 Task: Find a house in West Covina, United States, for 8 guests from 12 Aug to 16 Aug, with a price range of ₹10,000 to ₹16,000, including Wifi, Heating, TV, Free parking, and Breakfast.
Action: Mouse moved to (451, 112)
Screenshot: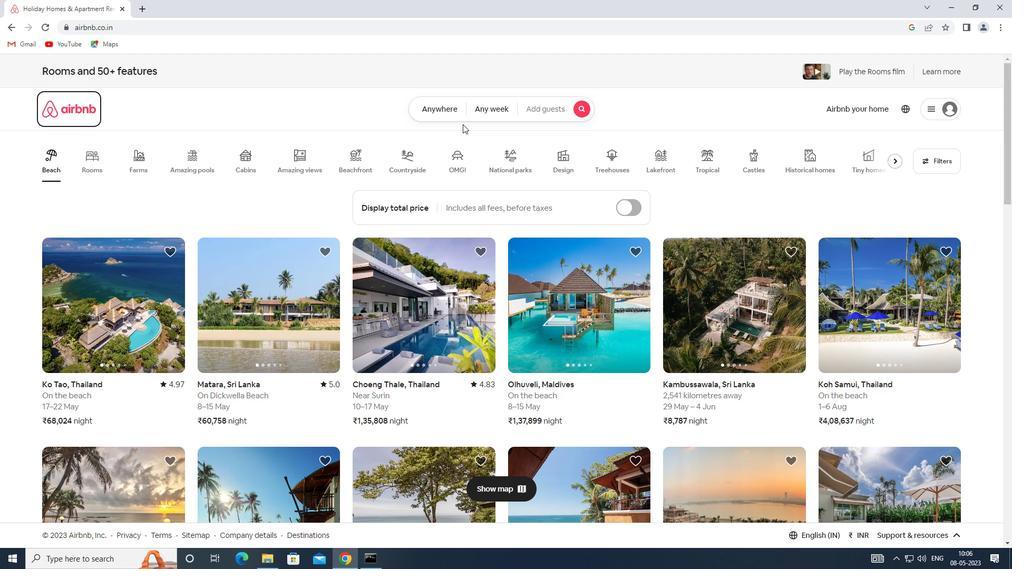 
Action: Mouse pressed left at (451, 112)
Screenshot: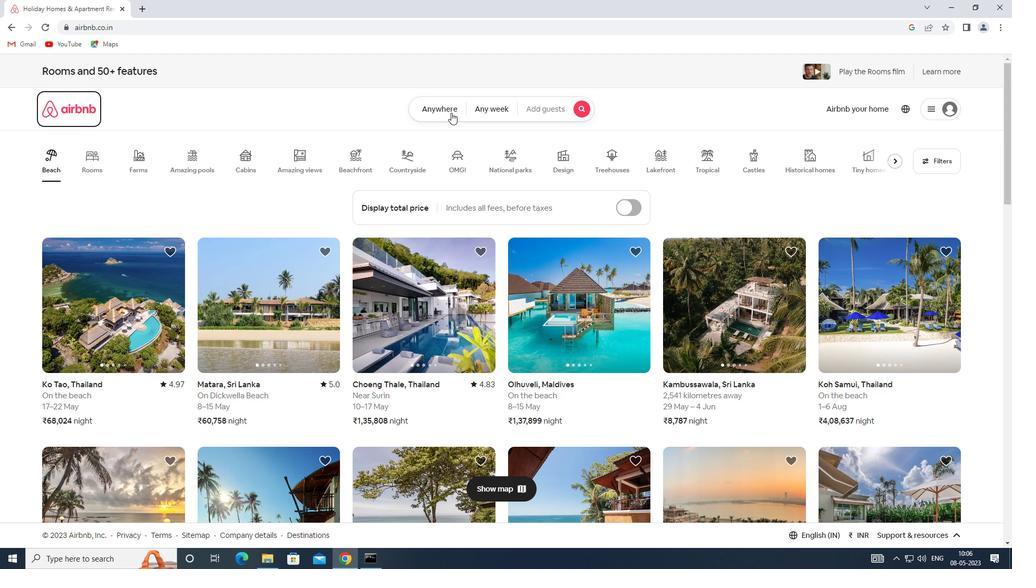 
Action: Mouse moved to (342, 147)
Screenshot: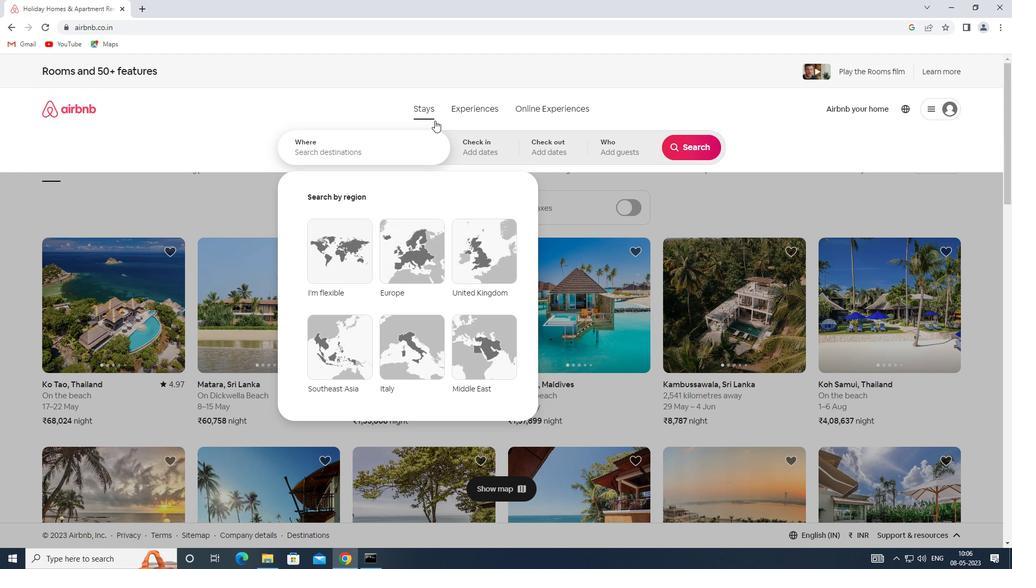 
Action: Mouse pressed left at (342, 147)
Screenshot: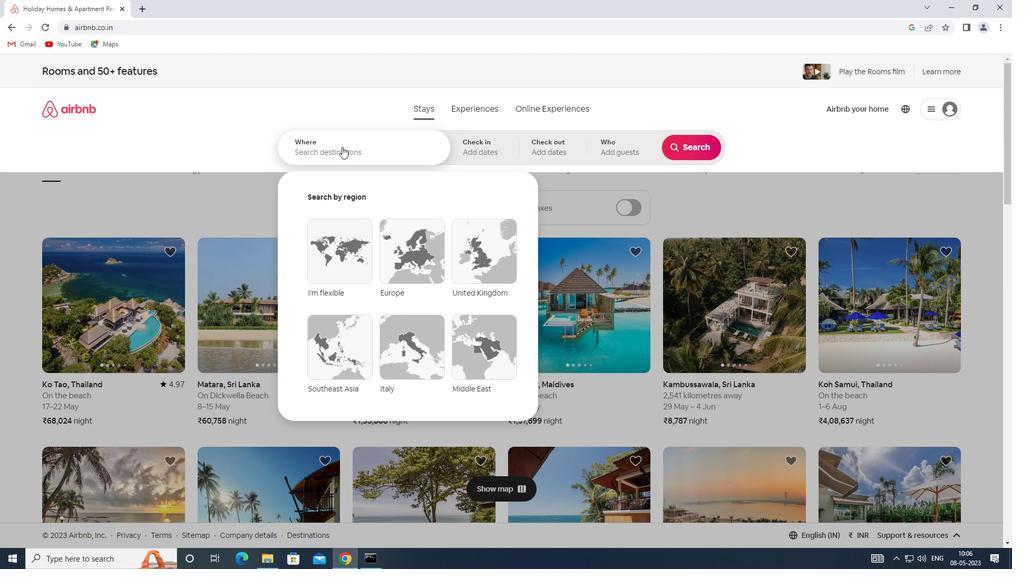 
Action: Key pressed <Key.shift><Key.shift><Key.shift><Key.shift>WEST<Key.backspace><Key.backspace><Key.backspace><Key.backspace><Key.backspace><Key.backspace><Key.backspace><Key.backspace><Key.backspace><Key.backspace><Key.shift>SPACE<Key.space>IN<Key.space><Key.shift>WEST<Key.space><Key.shift>COVINA,<Key.shift>UNITED<Key.space><Key.shift>STATES
Screenshot: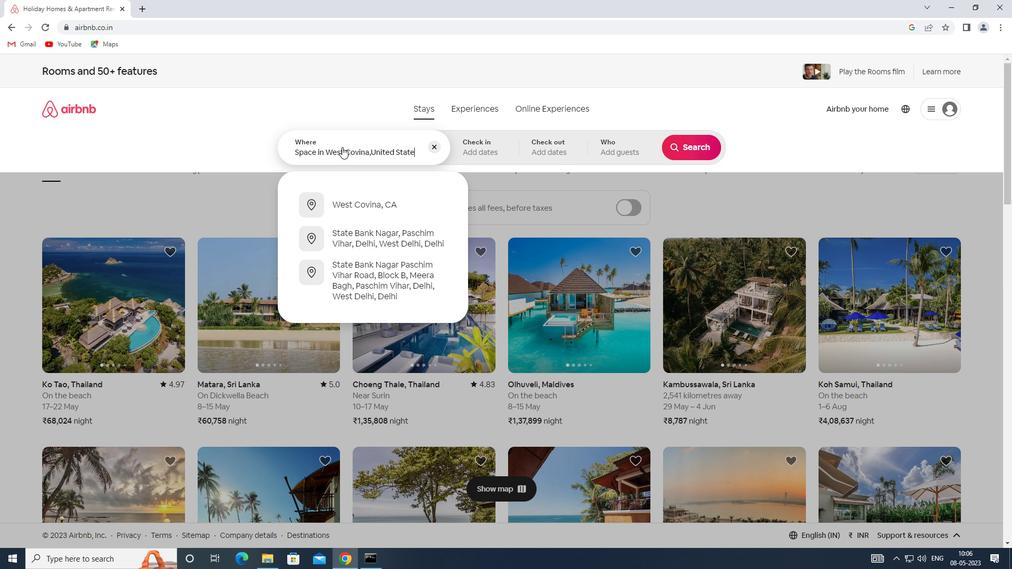 
Action: Mouse moved to (481, 151)
Screenshot: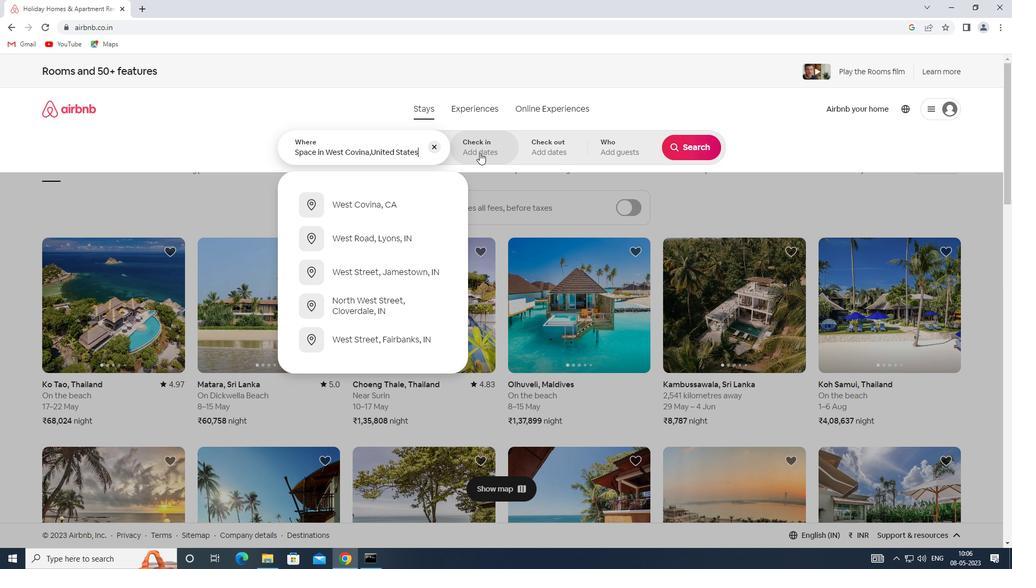 
Action: Mouse pressed left at (481, 151)
Screenshot: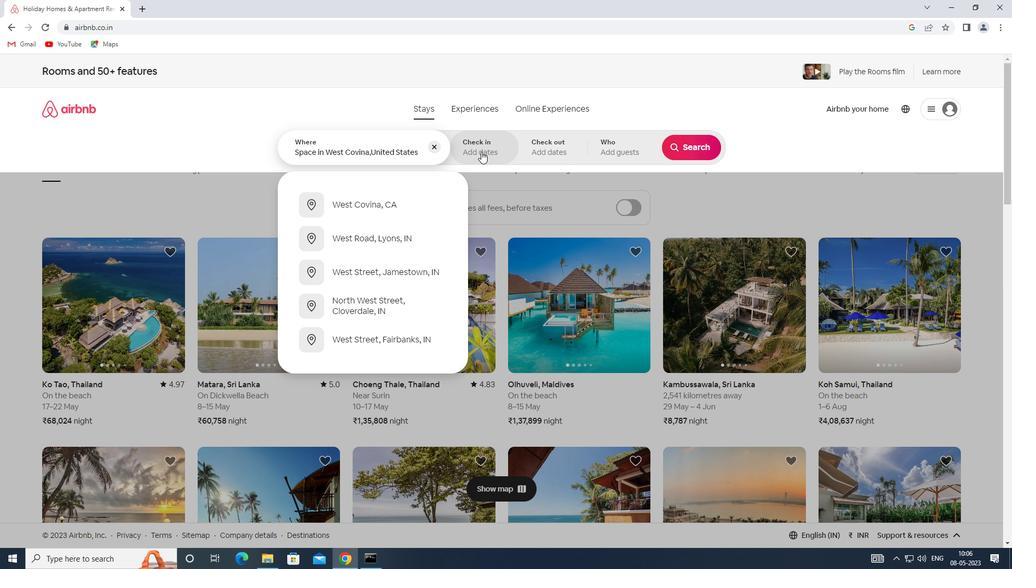 
Action: Mouse moved to (689, 234)
Screenshot: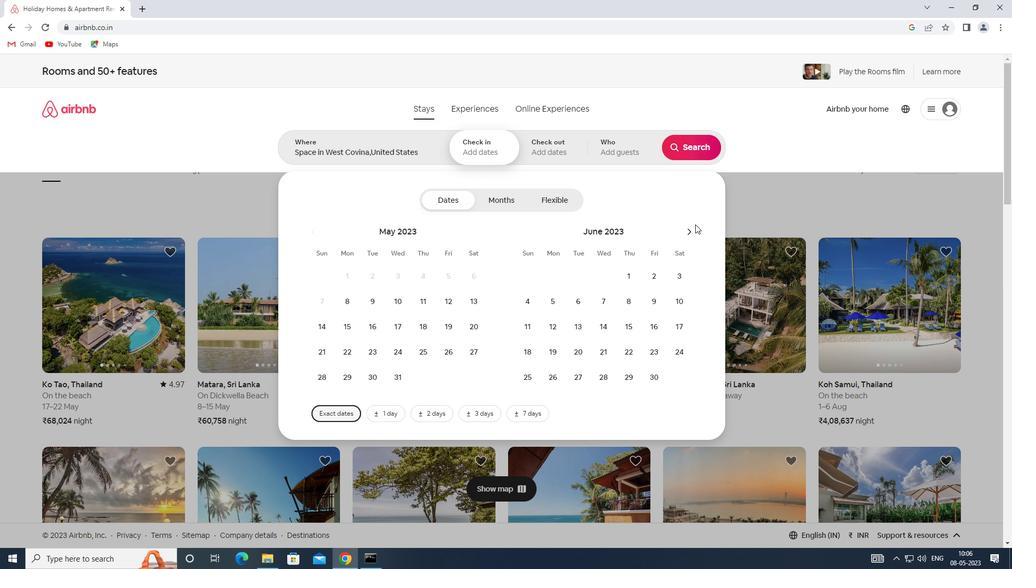 
Action: Mouse pressed left at (689, 234)
Screenshot: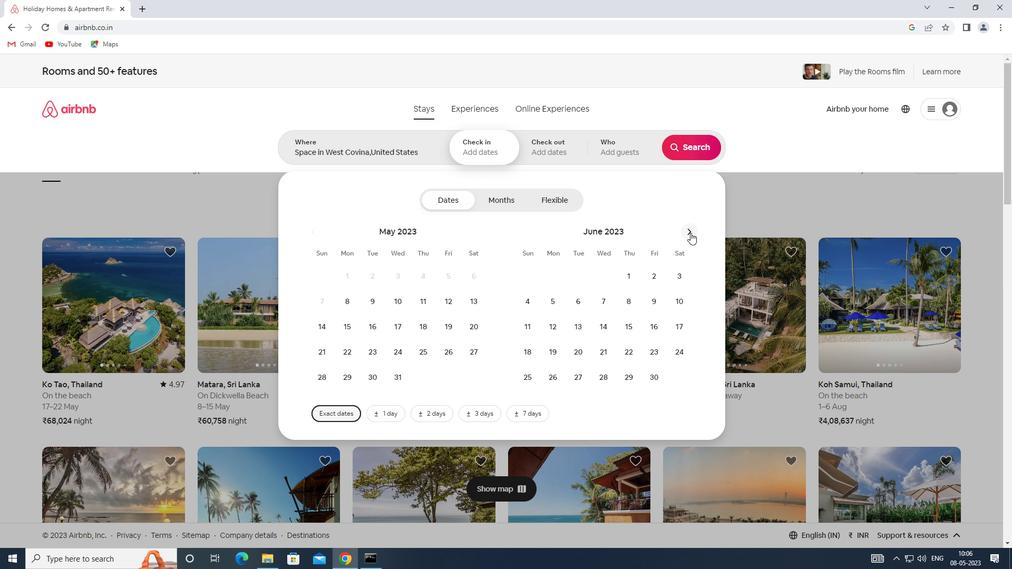
Action: Mouse pressed left at (689, 234)
Screenshot: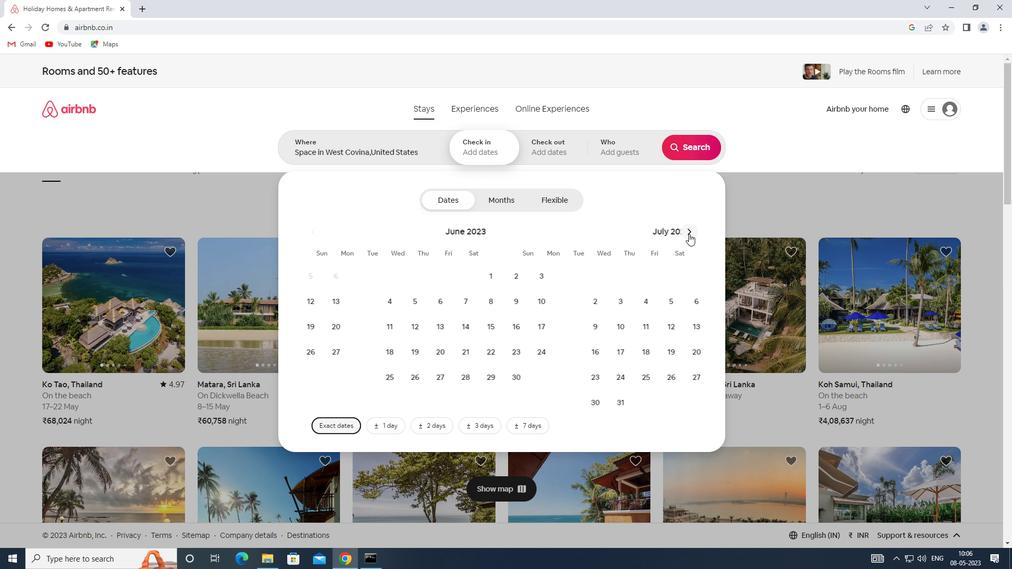 
Action: Mouse moved to (678, 299)
Screenshot: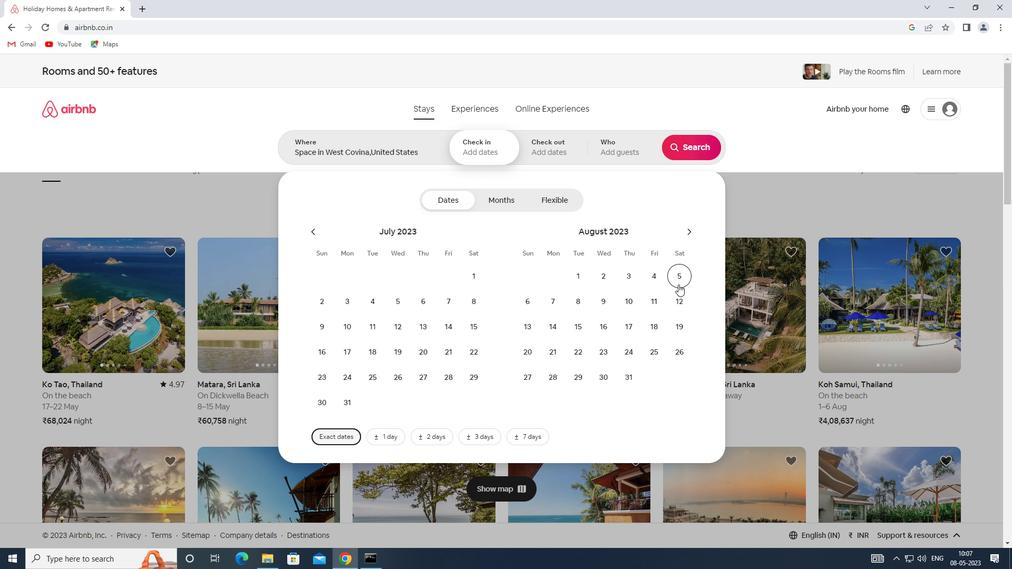 
Action: Mouse pressed left at (678, 299)
Screenshot: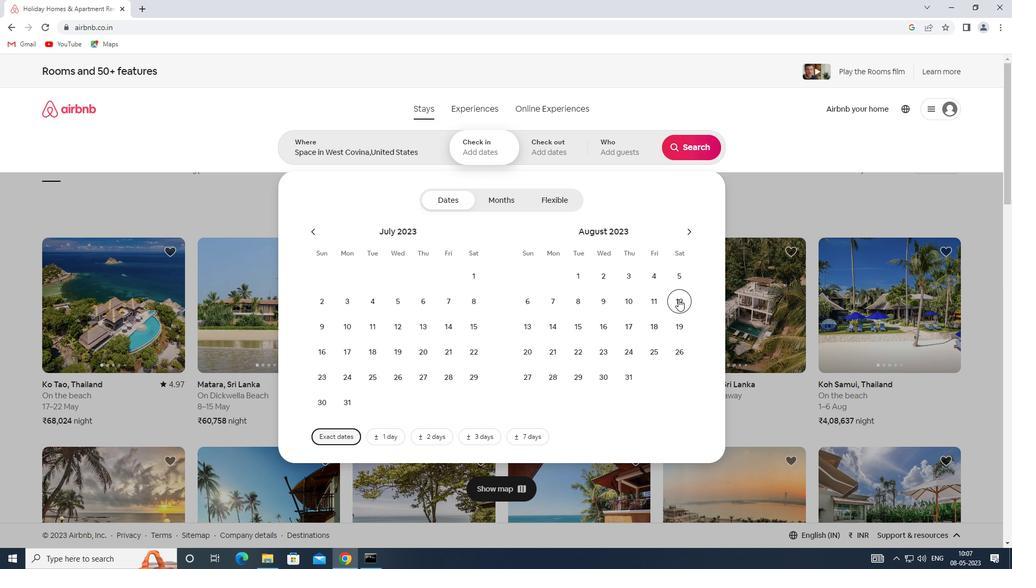
Action: Mouse moved to (604, 329)
Screenshot: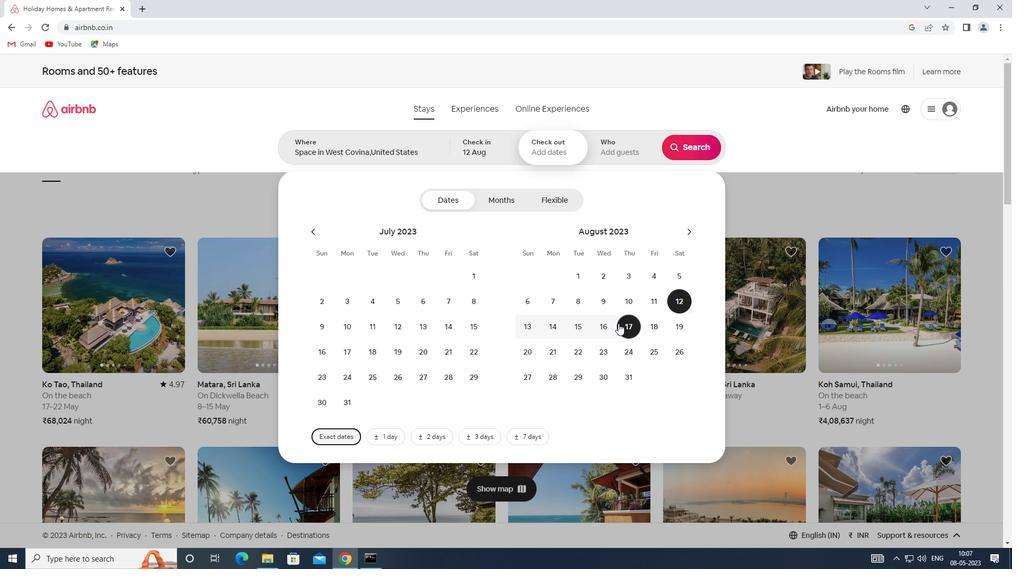 
Action: Mouse pressed left at (604, 329)
Screenshot: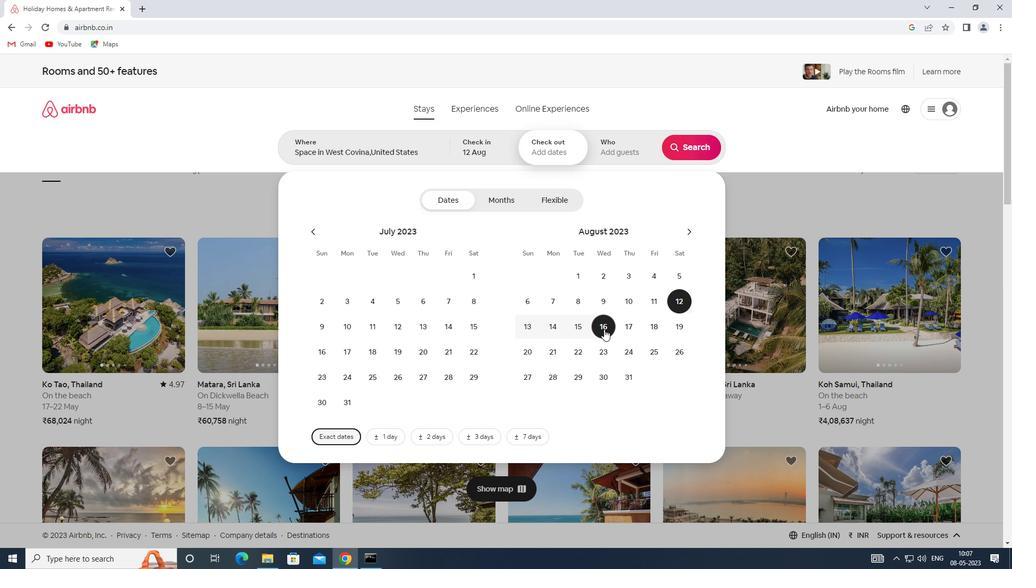 
Action: Mouse moved to (614, 143)
Screenshot: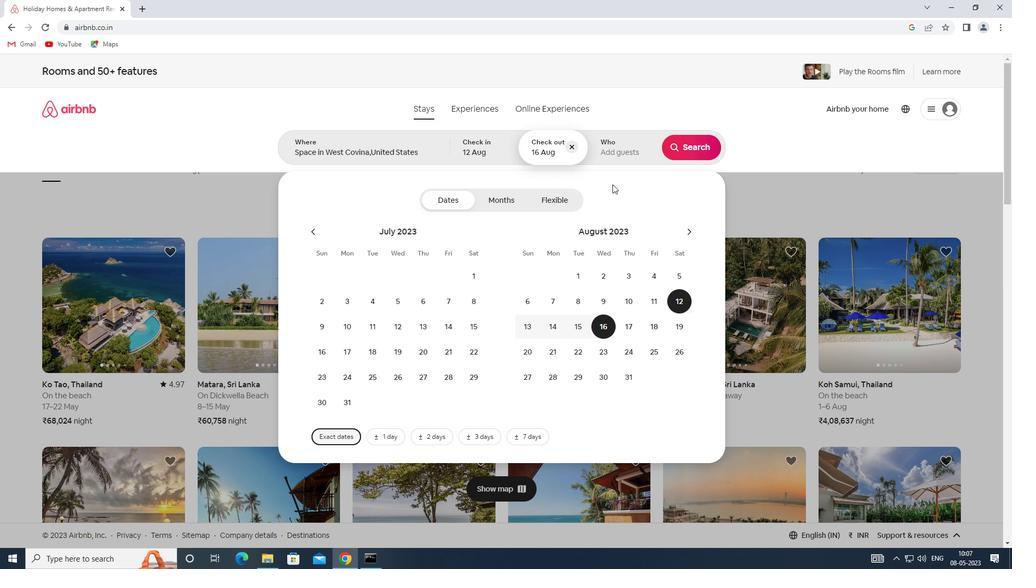 
Action: Mouse pressed left at (614, 143)
Screenshot: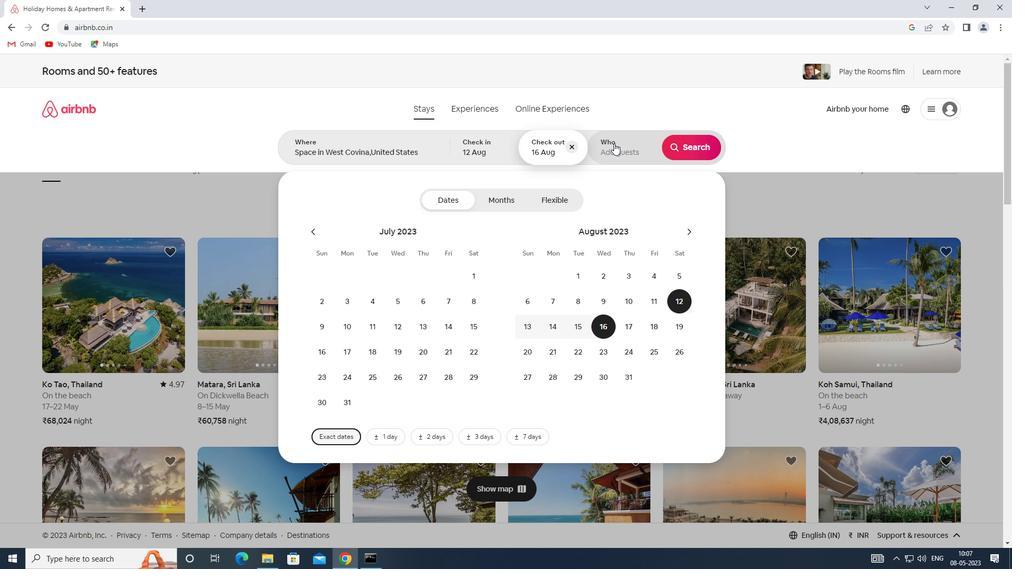 
Action: Mouse moved to (695, 206)
Screenshot: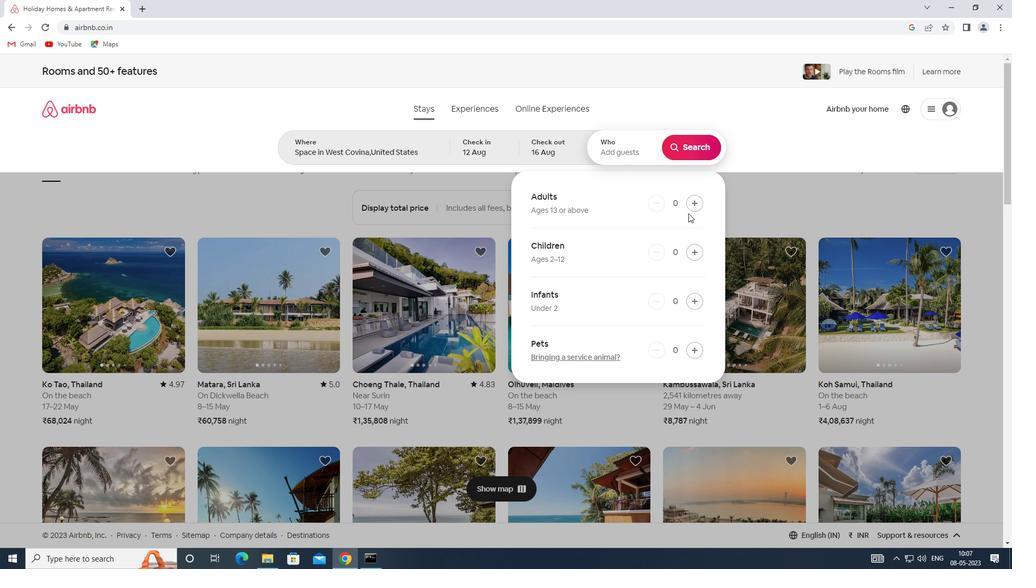 
Action: Mouse pressed left at (695, 206)
Screenshot: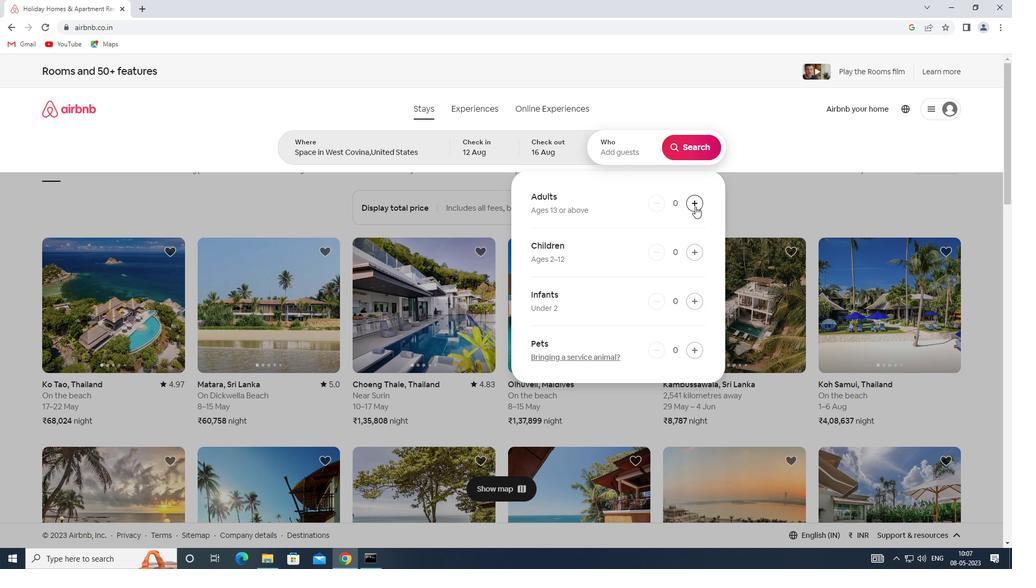 
Action: Mouse pressed left at (695, 206)
Screenshot: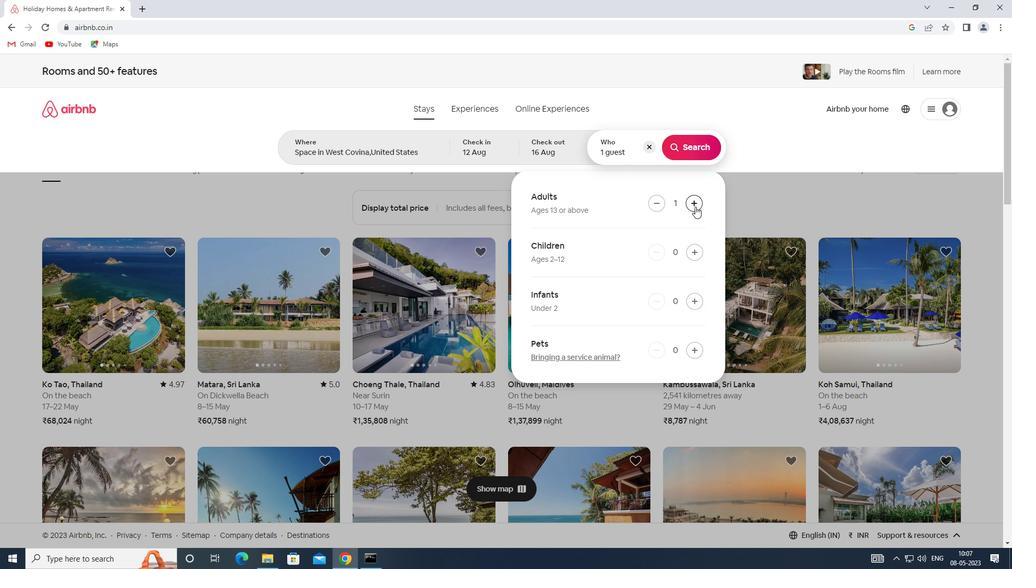 
Action: Mouse pressed left at (695, 206)
Screenshot: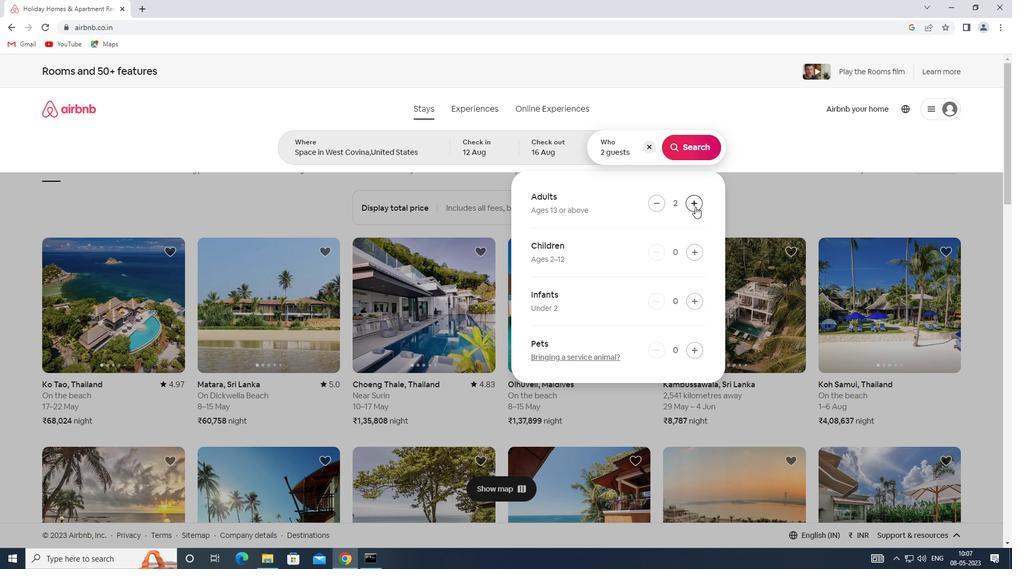 
Action: Mouse pressed left at (695, 206)
Screenshot: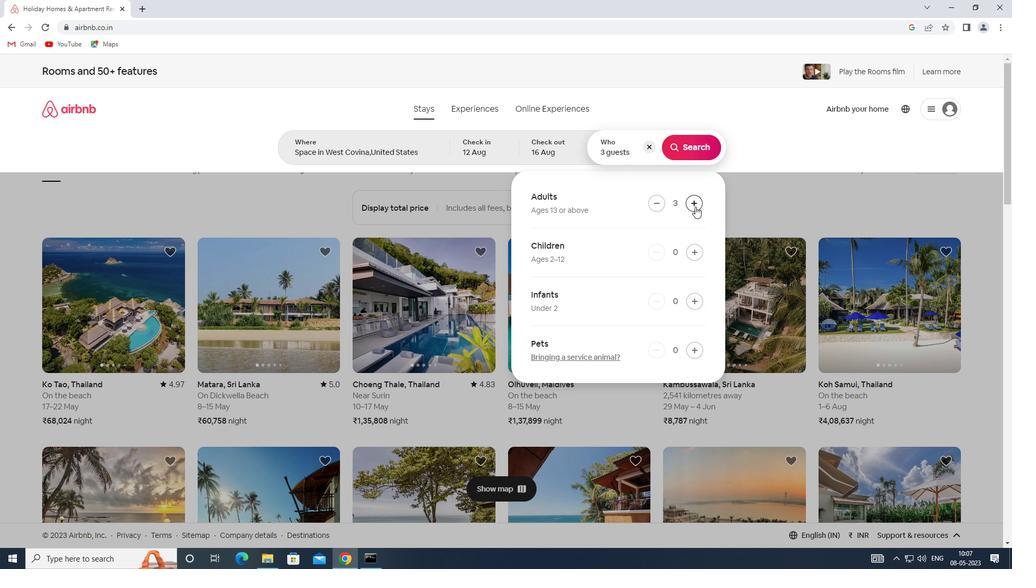 
Action: Mouse pressed left at (695, 206)
Screenshot: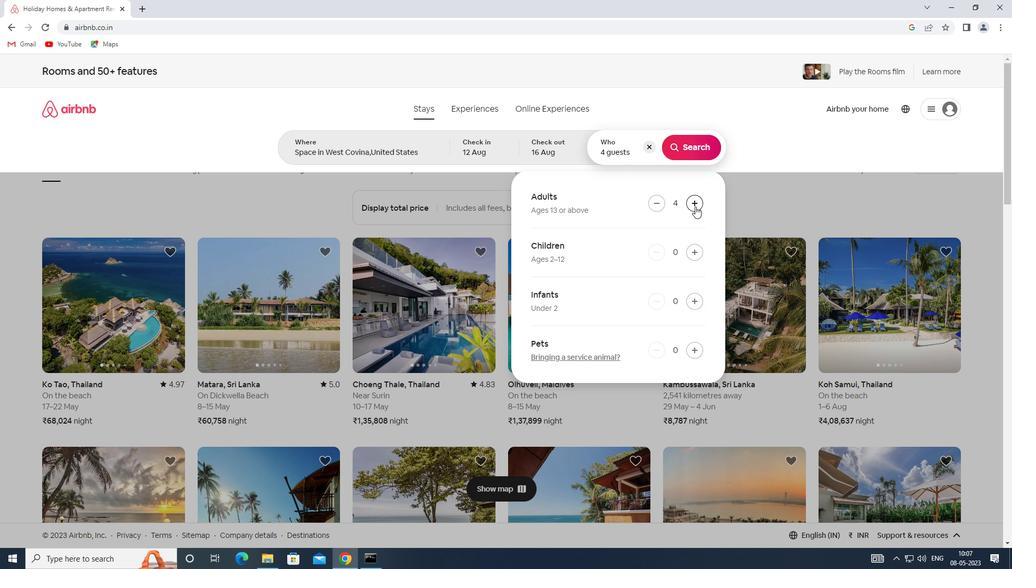 
Action: Mouse pressed left at (695, 206)
Screenshot: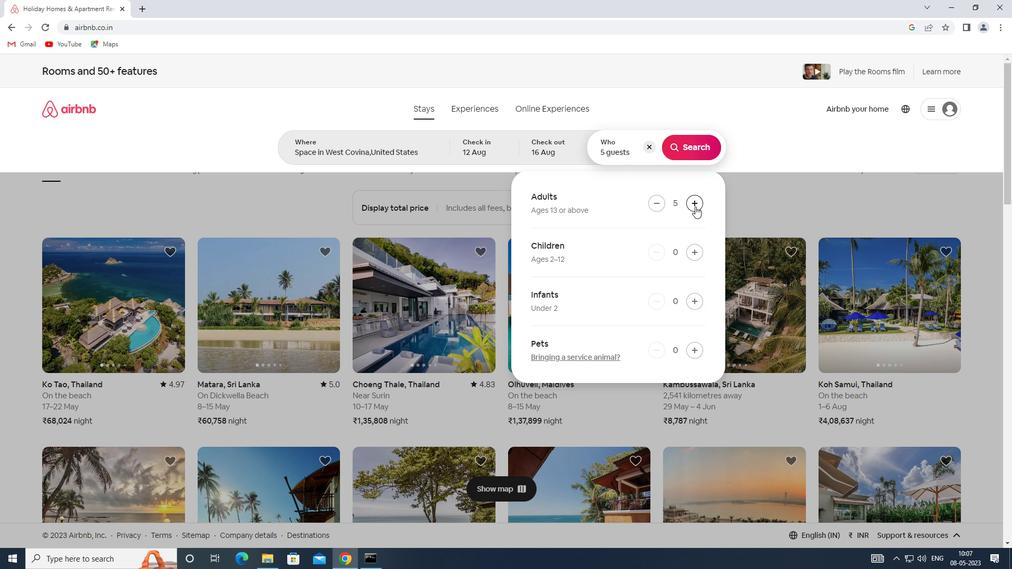 
Action: Mouse pressed left at (695, 206)
Screenshot: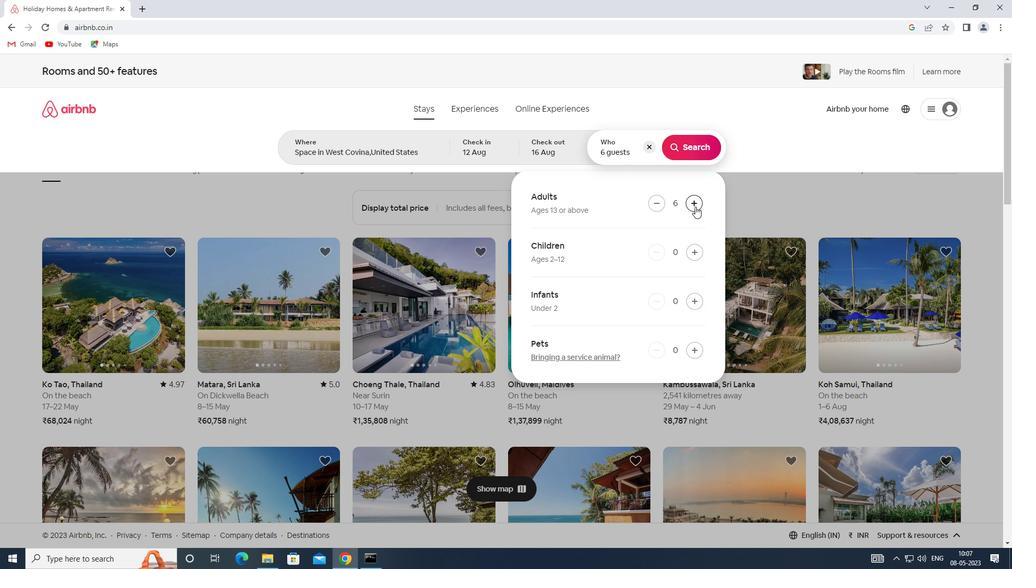 
Action: Mouse pressed left at (695, 206)
Screenshot: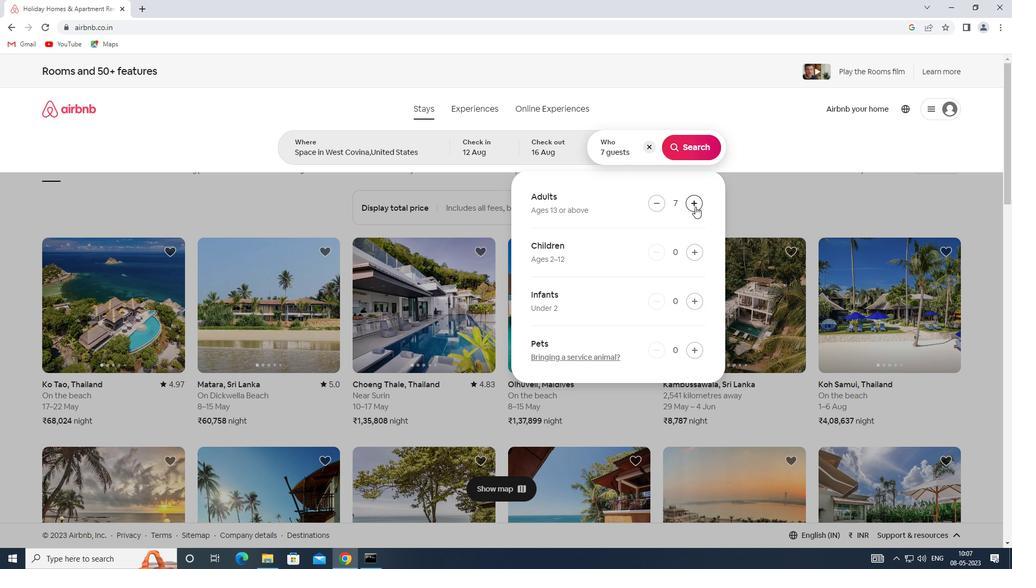 
Action: Mouse pressed left at (695, 206)
Screenshot: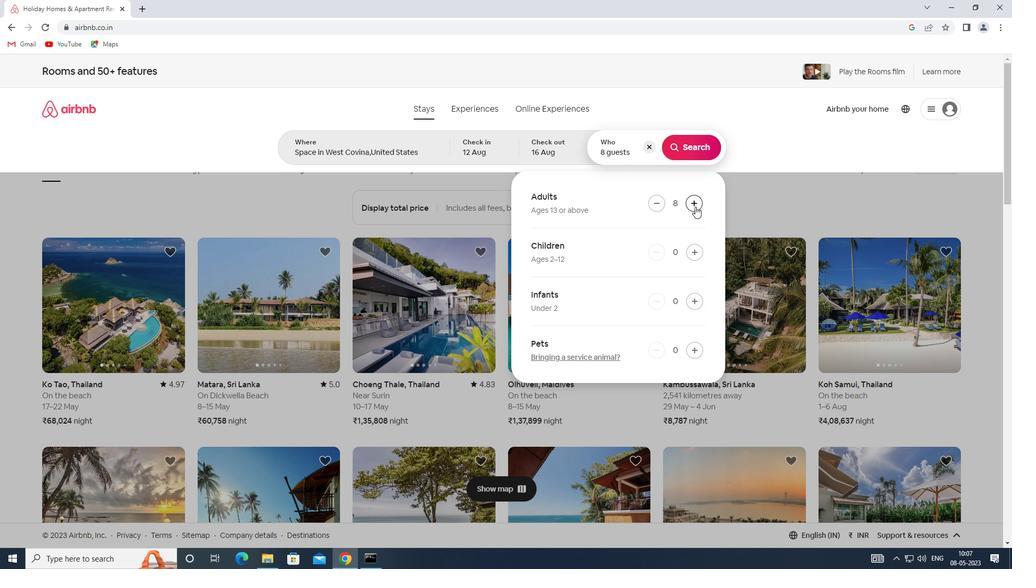 
Action: Mouse moved to (655, 198)
Screenshot: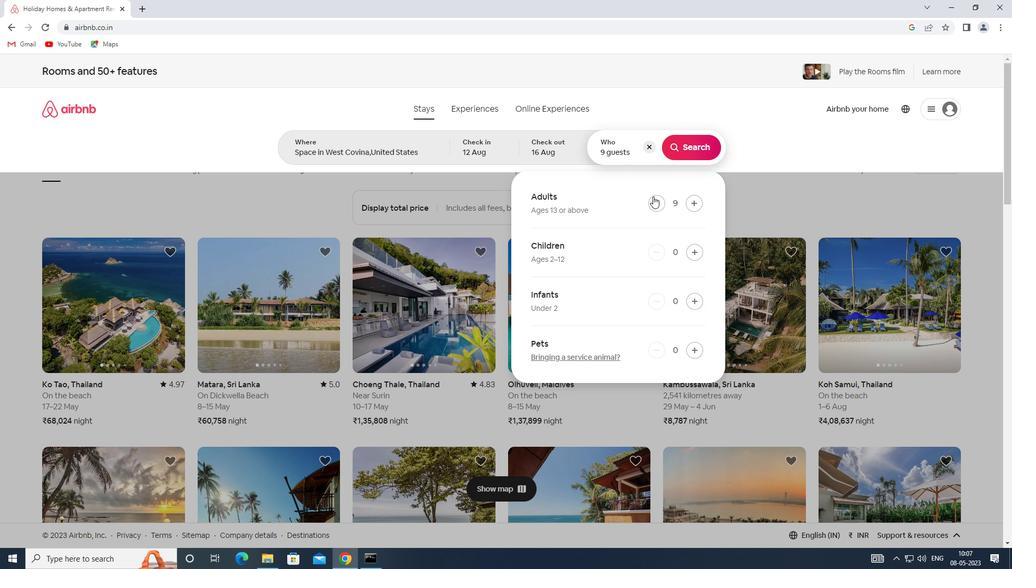 
Action: Mouse pressed left at (655, 198)
Screenshot: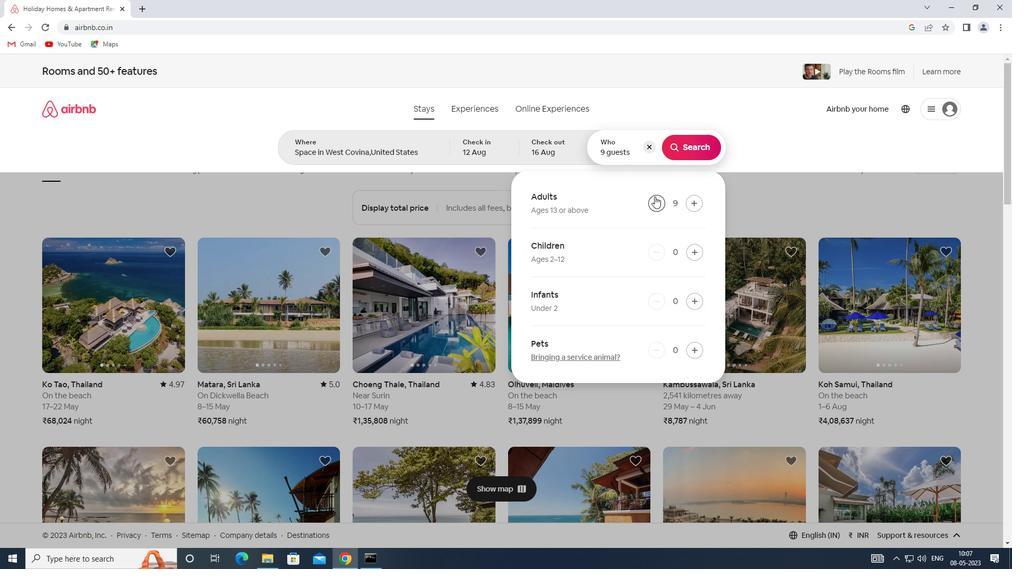 
Action: Mouse moved to (689, 149)
Screenshot: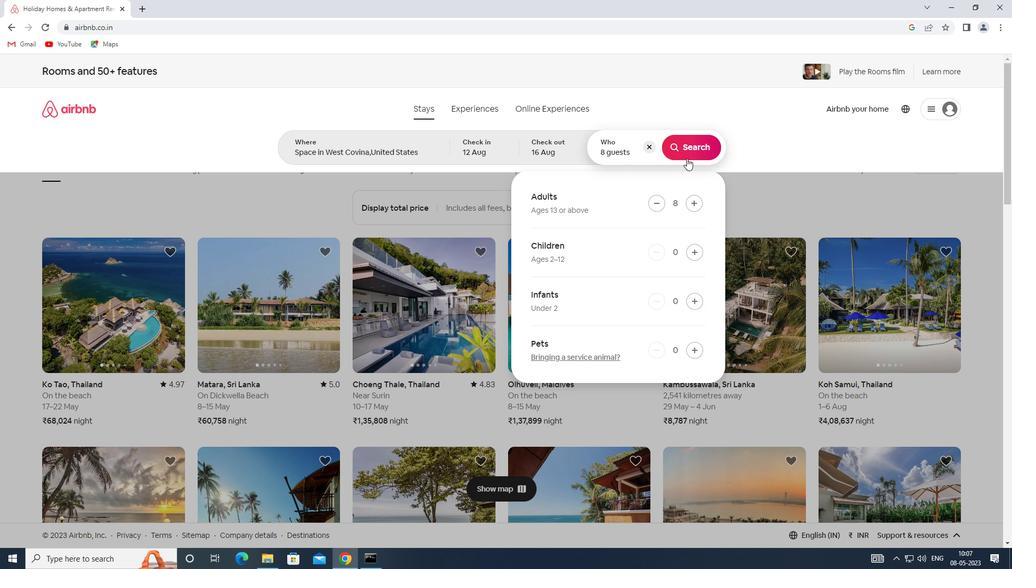 
Action: Mouse pressed left at (689, 149)
Screenshot: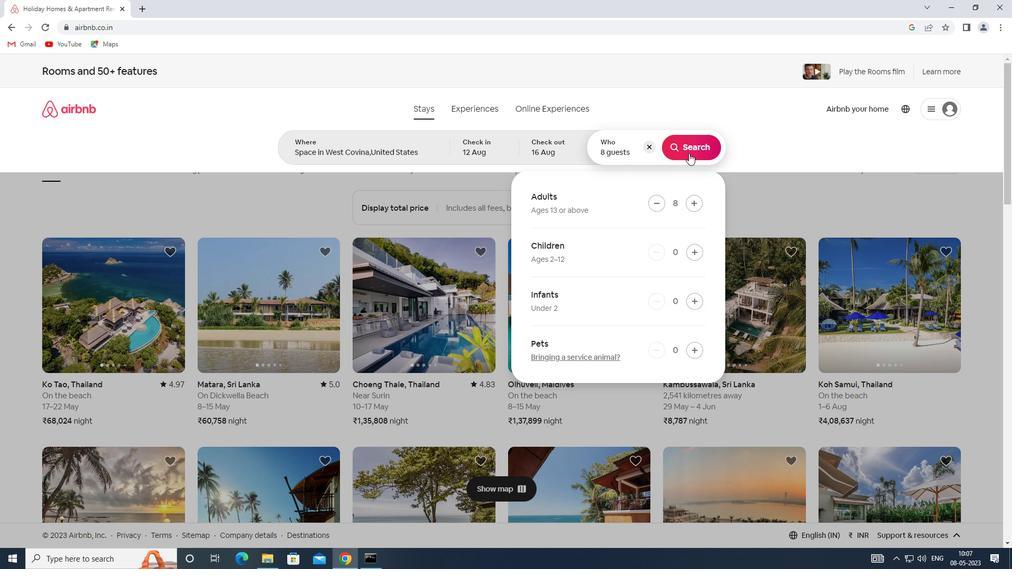 
Action: Mouse moved to (972, 112)
Screenshot: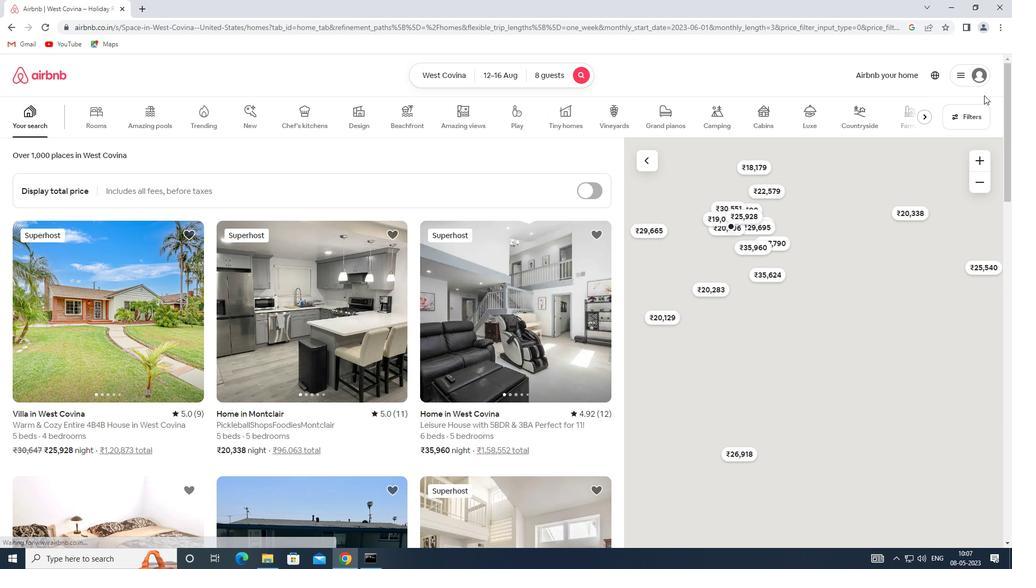 
Action: Mouse pressed left at (972, 112)
Screenshot: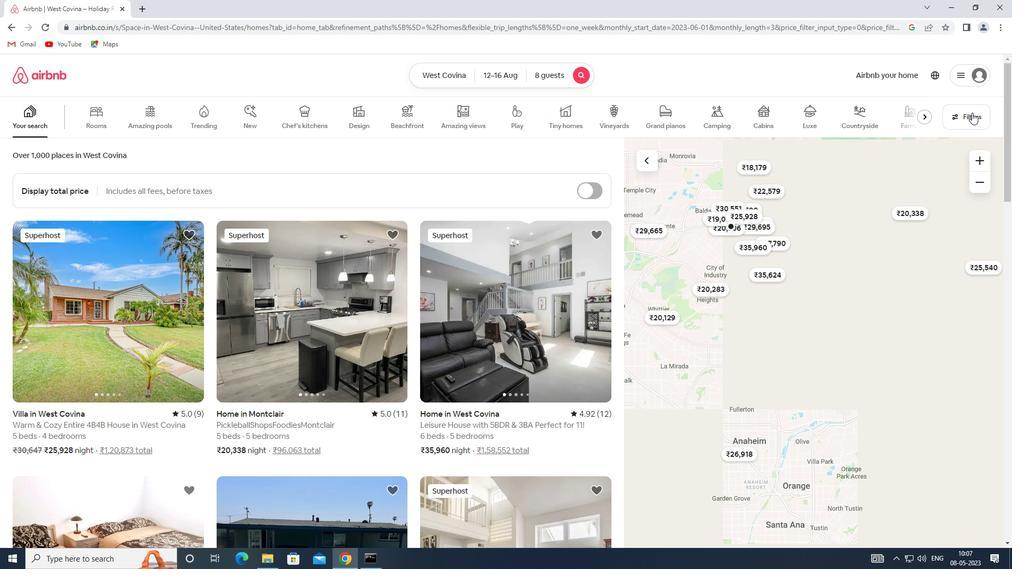 
Action: Mouse moved to (367, 374)
Screenshot: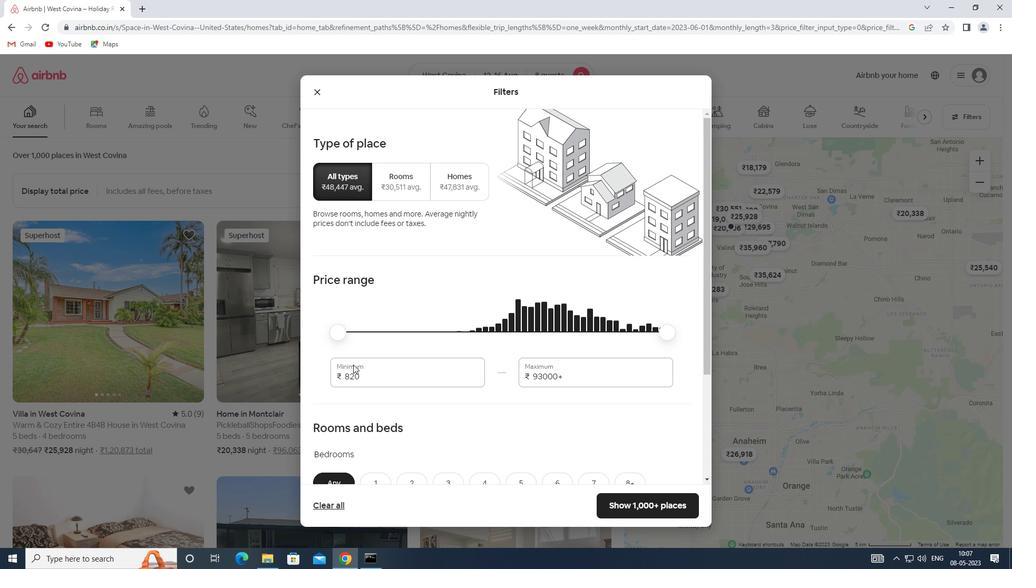 
Action: Mouse pressed left at (367, 374)
Screenshot: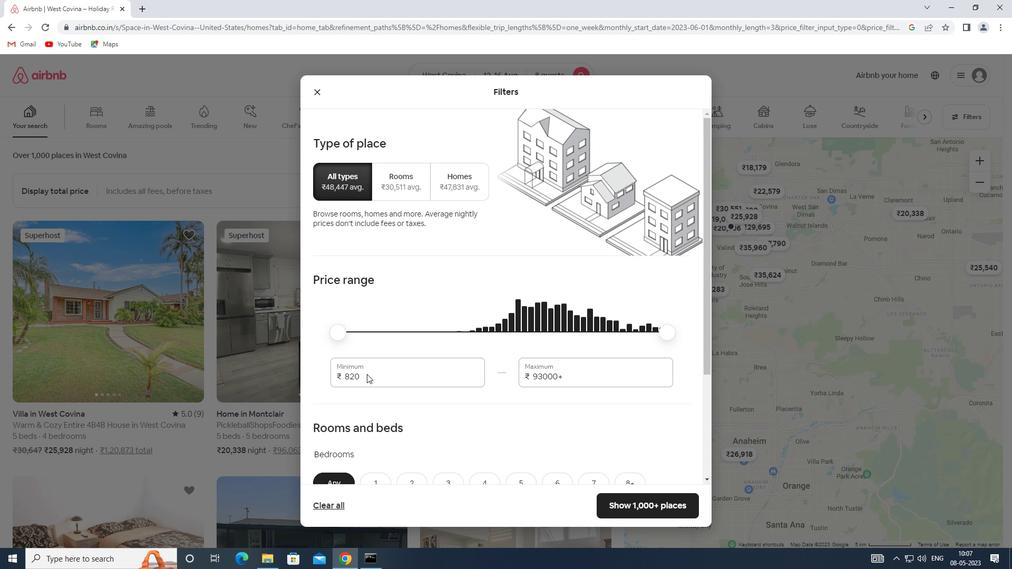 
Action: Mouse moved to (338, 376)
Screenshot: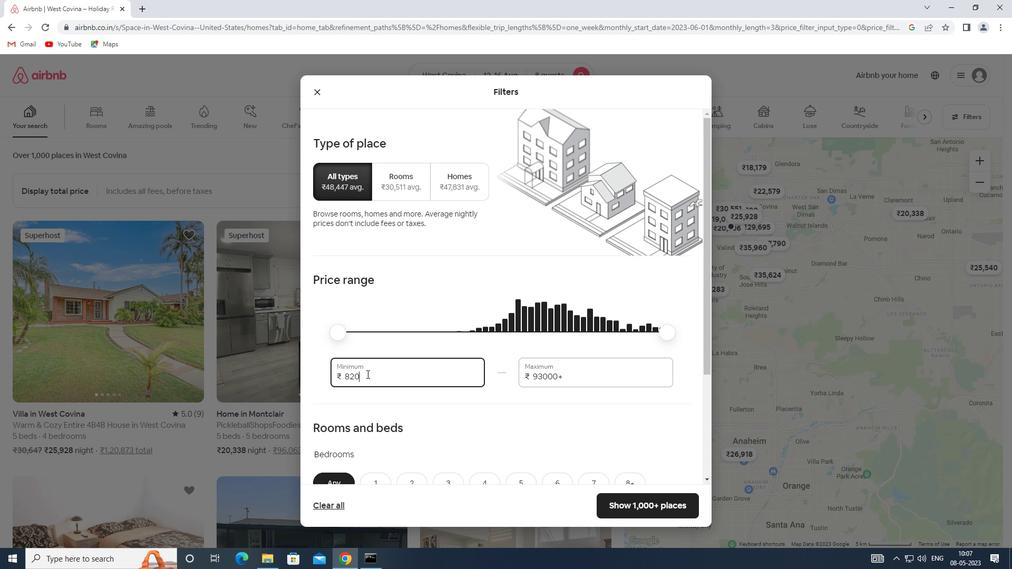
Action: Key pressed 10000
Screenshot: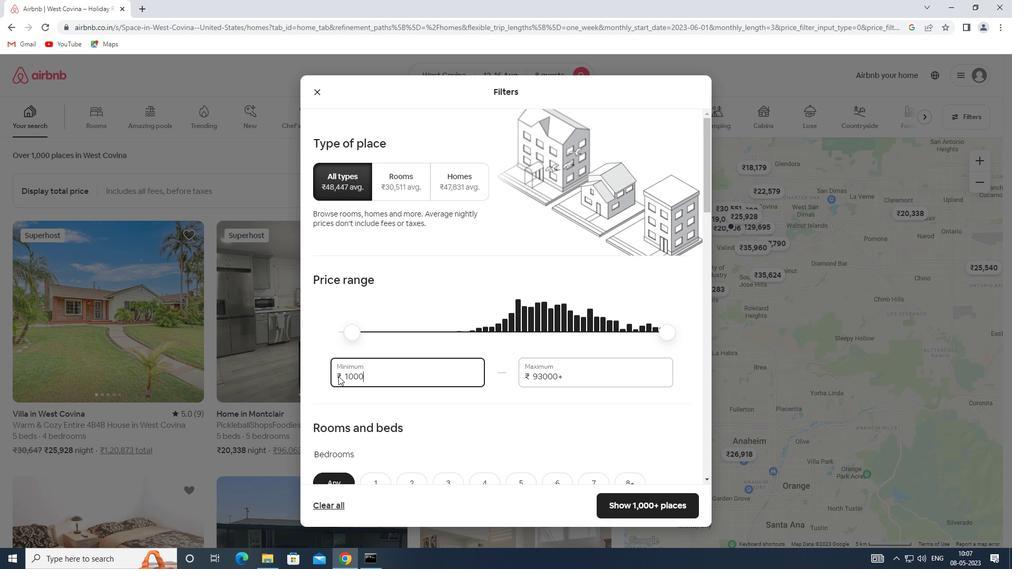 
Action: Mouse moved to (563, 379)
Screenshot: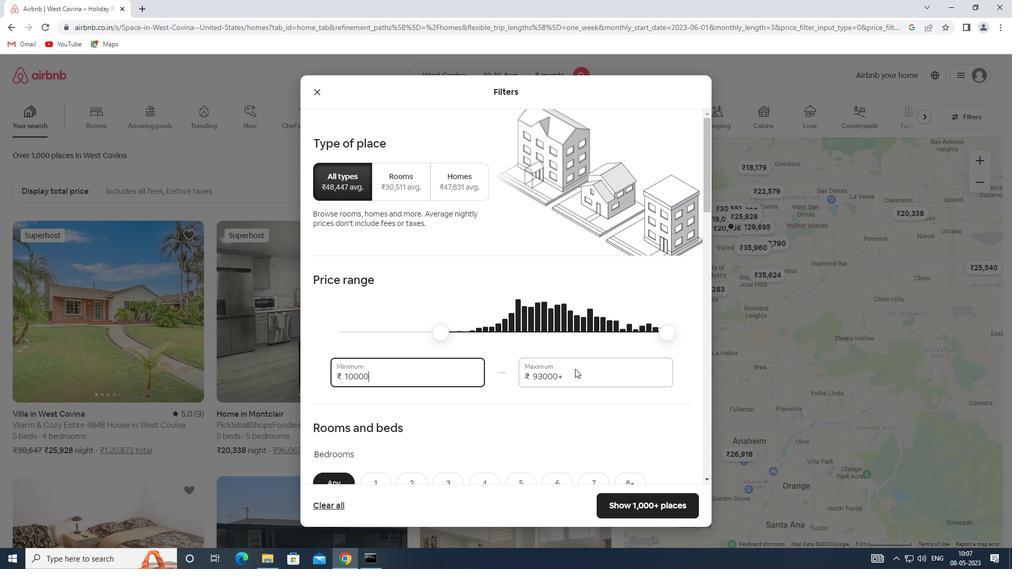 
Action: Mouse pressed left at (563, 379)
Screenshot: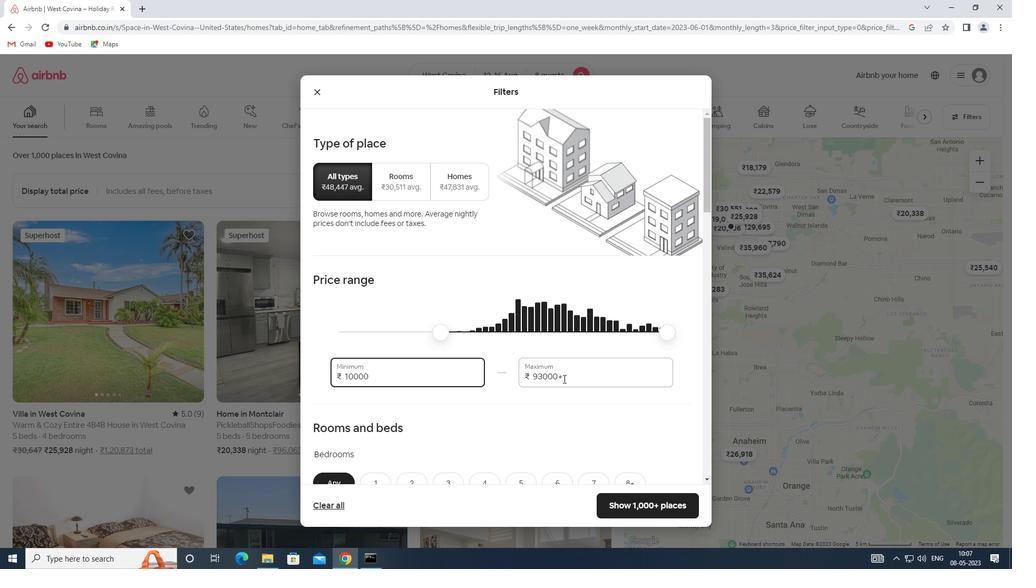 
Action: Mouse moved to (497, 381)
Screenshot: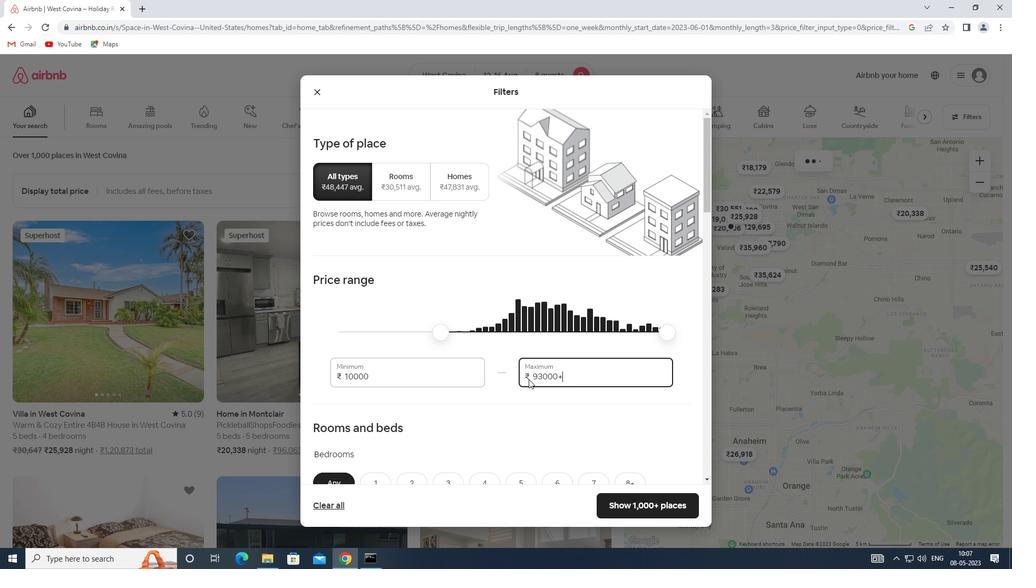 
Action: Key pressed 16000
Screenshot: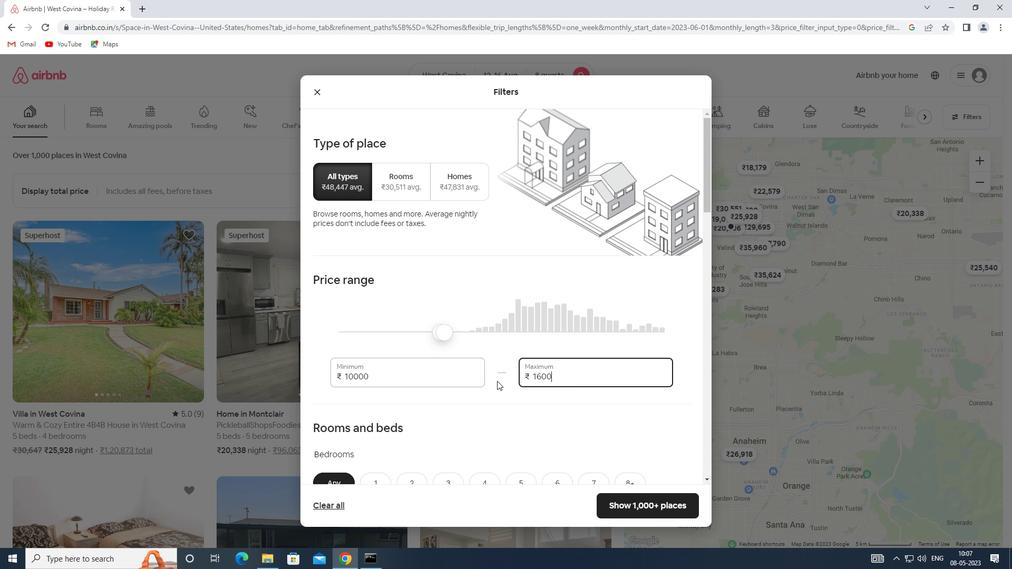 
Action: Mouse scrolled (497, 380) with delta (0, 0)
Screenshot: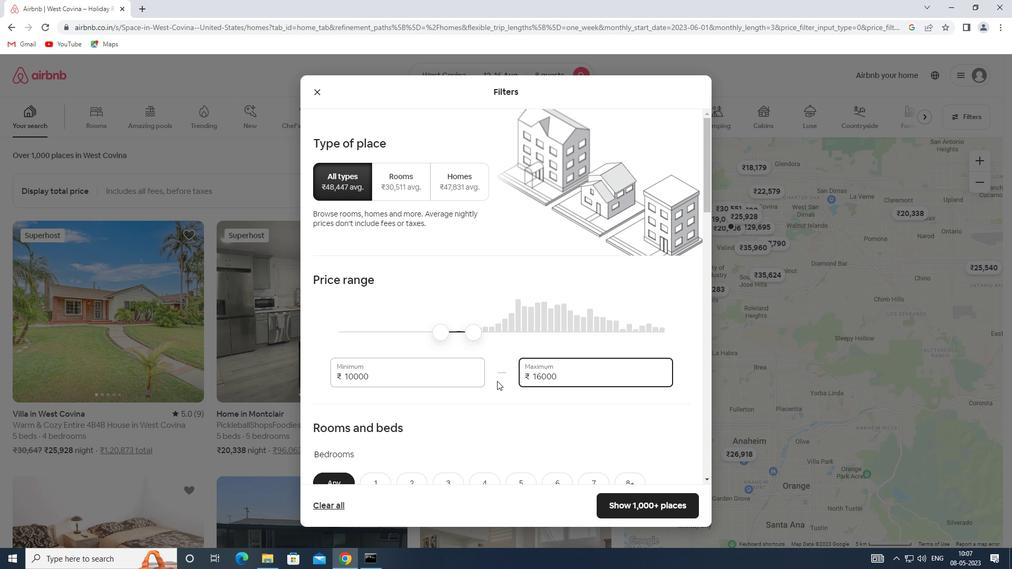 
Action: Mouse scrolled (497, 380) with delta (0, 0)
Screenshot: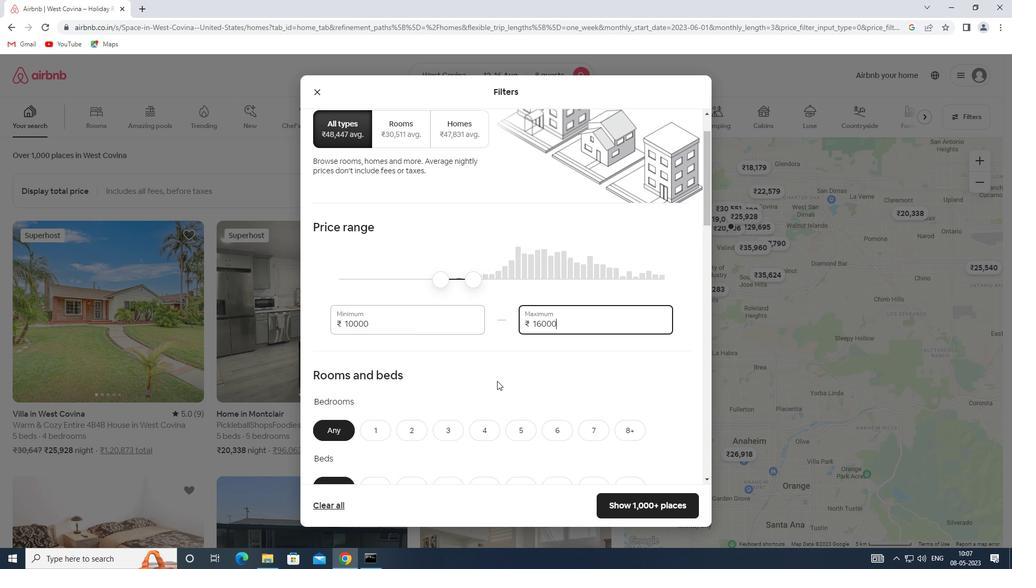 
Action: Mouse scrolled (497, 380) with delta (0, 0)
Screenshot: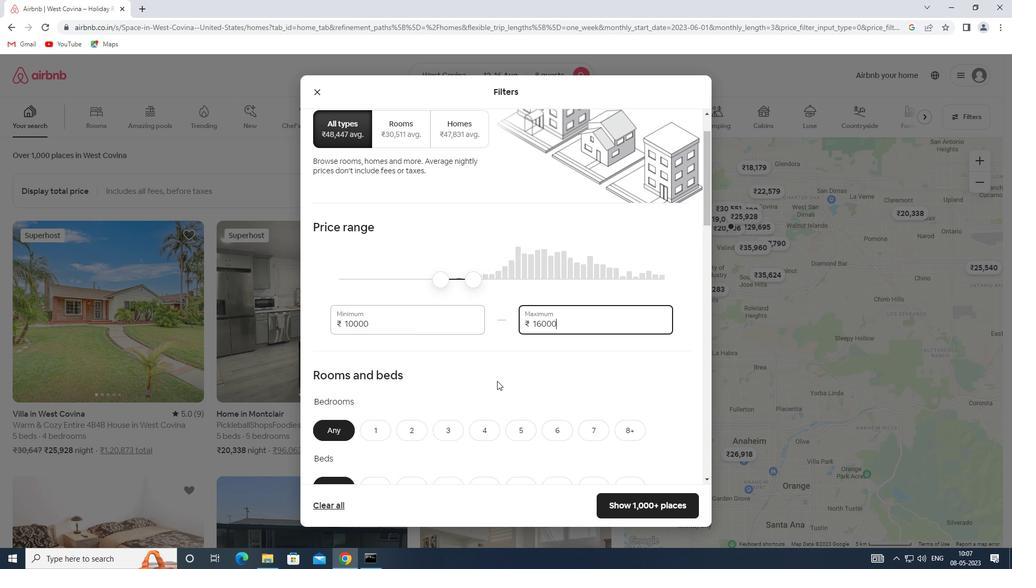 
Action: Mouse moved to (636, 335)
Screenshot: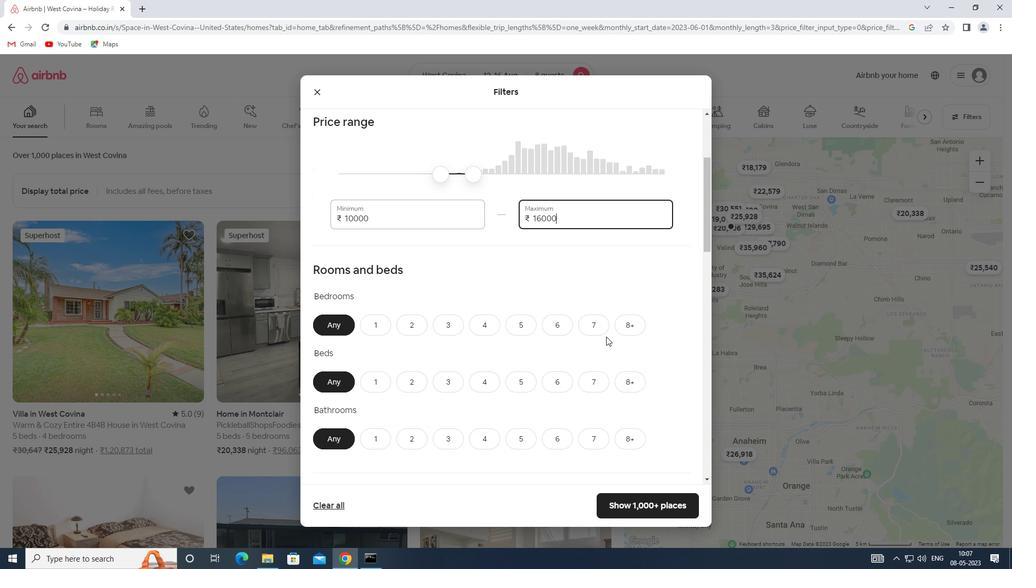 
Action: Mouse pressed left at (636, 335)
Screenshot: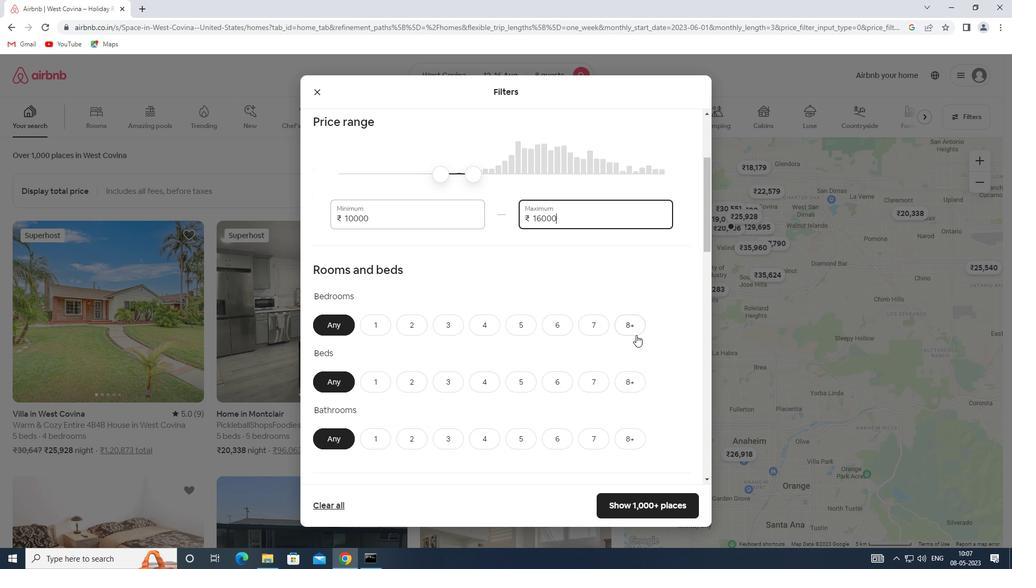 
Action: Mouse moved to (633, 382)
Screenshot: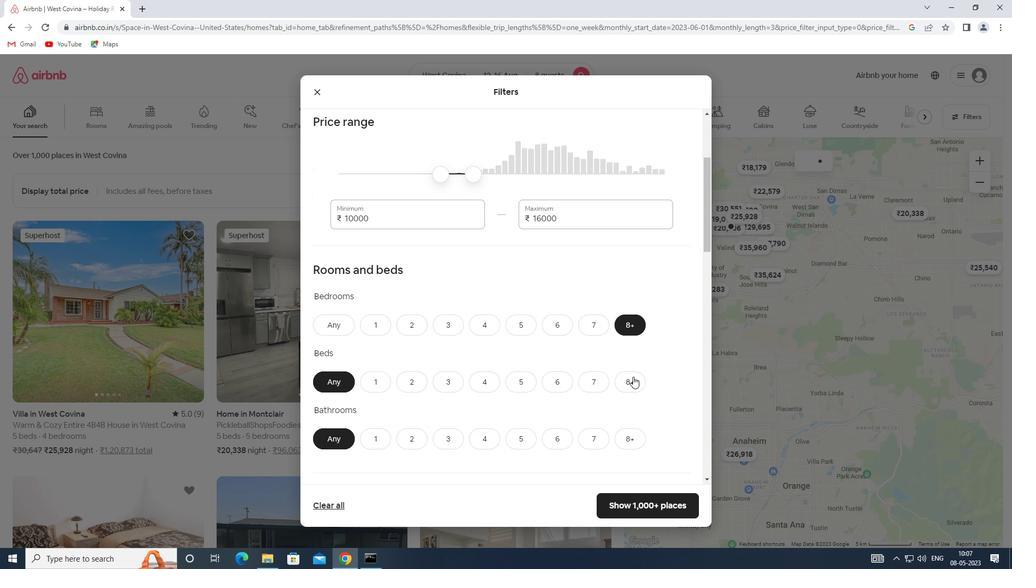 
Action: Mouse pressed left at (633, 382)
Screenshot: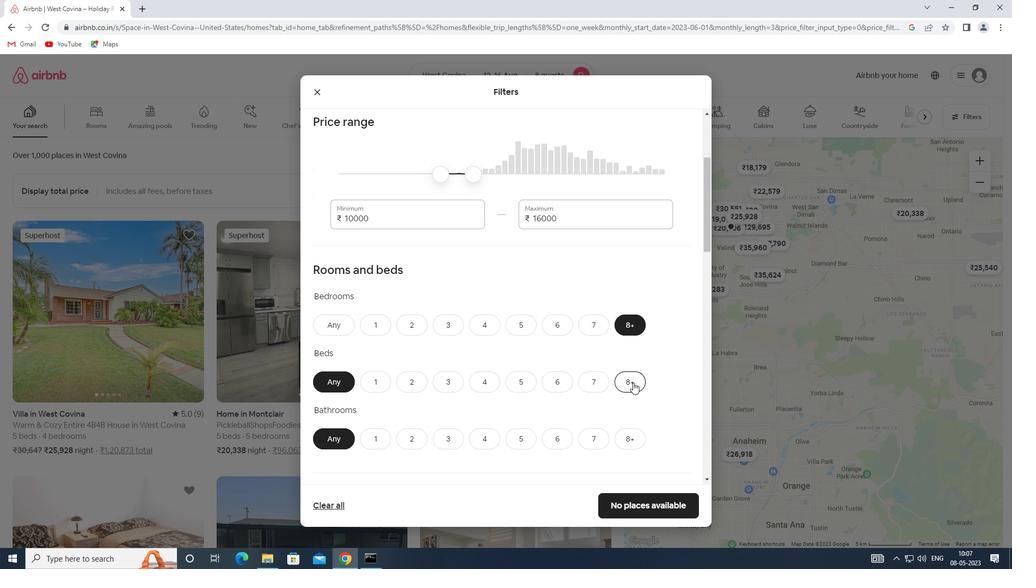 
Action: Mouse moved to (638, 440)
Screenshot: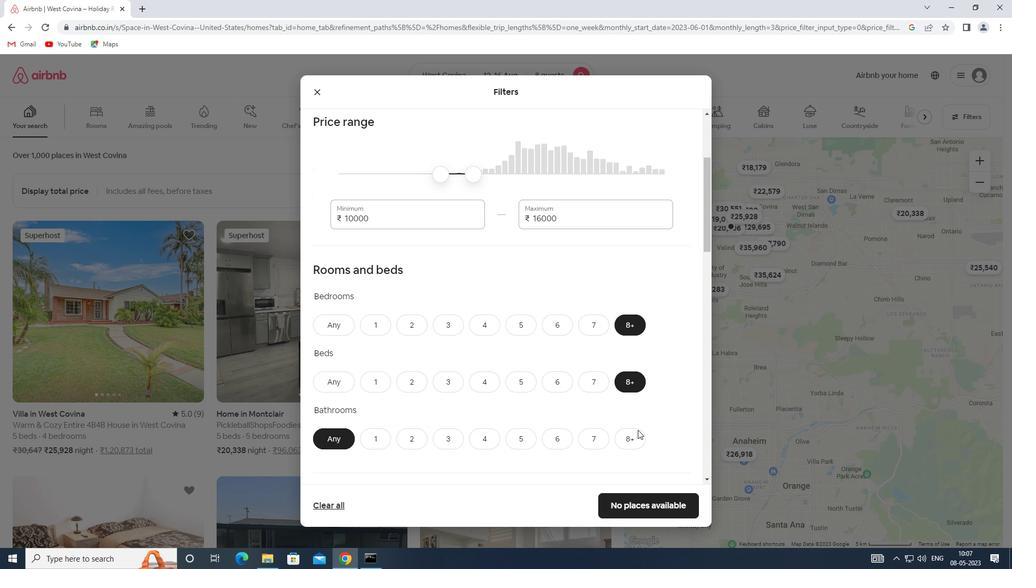 
Action: Mouse pressed left at (638, 440)
Screenshot: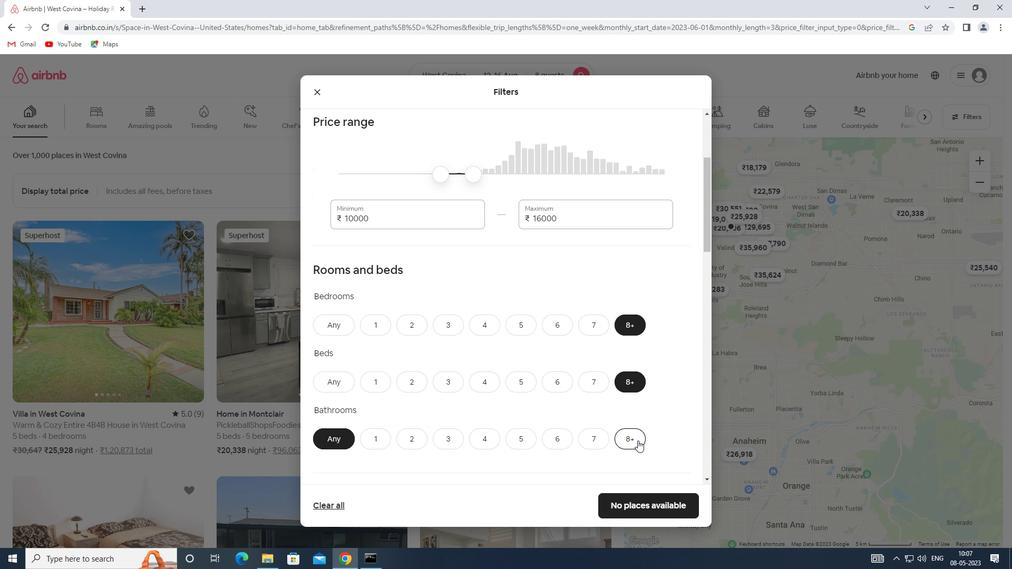 
Action: Mouse moved to (454, 409)
Screenshot: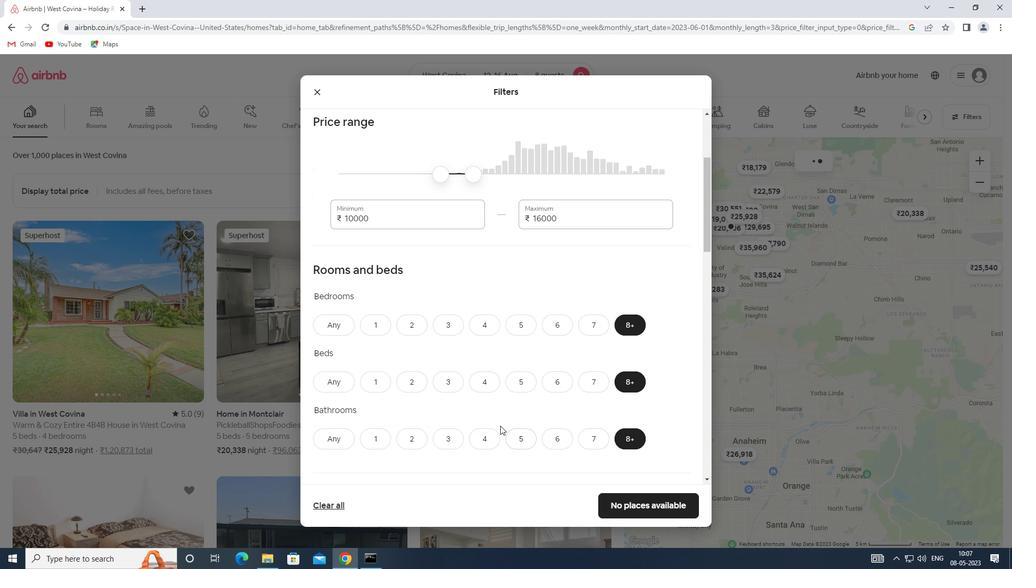 
Action: Mouse scrolled (454, 409) with delta (0, 0)
Screenshot: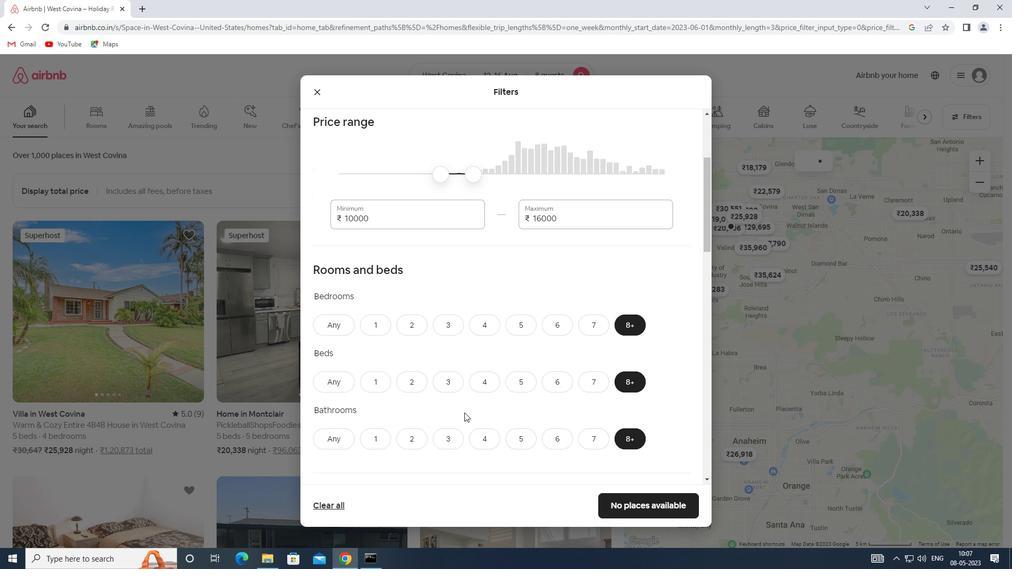 
Action: Mouse scrolled (454, 409) with delta (0, 0)
Screenshot: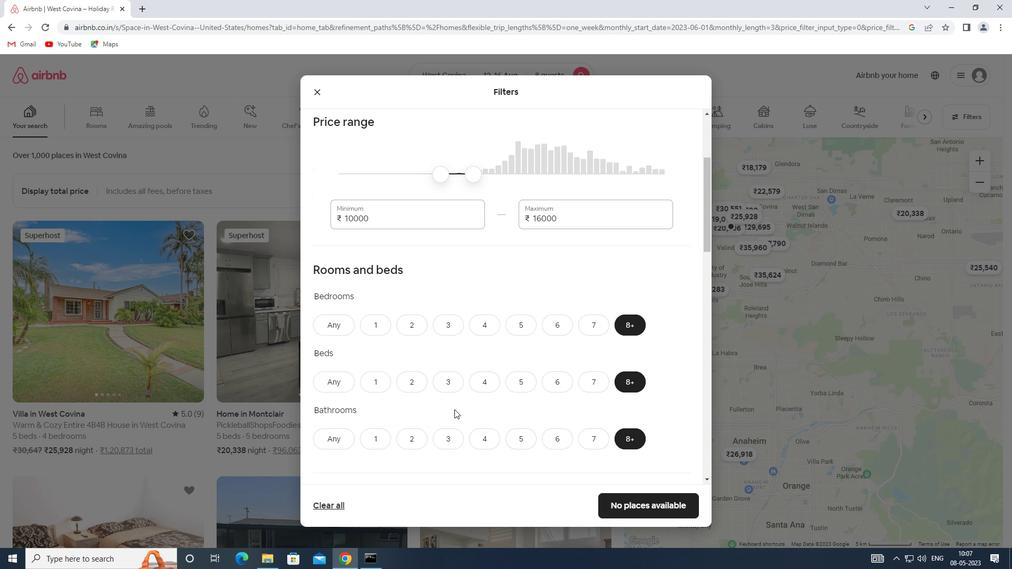 
Action: Mouse scrolled (454, 409) with delta (0, 0)
Screenshot: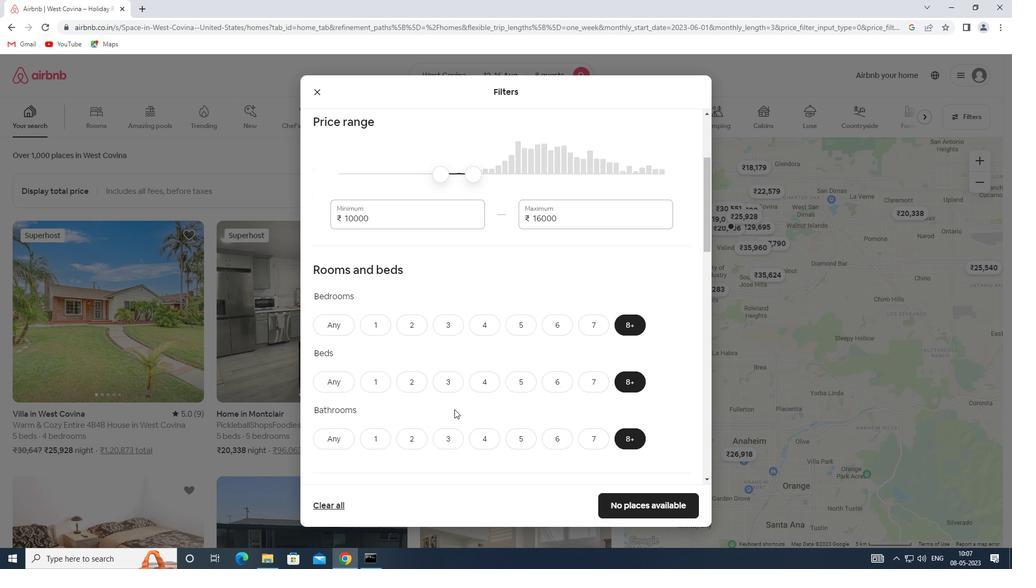 
Action: Mouse moved to (349, 386)
Screenshot: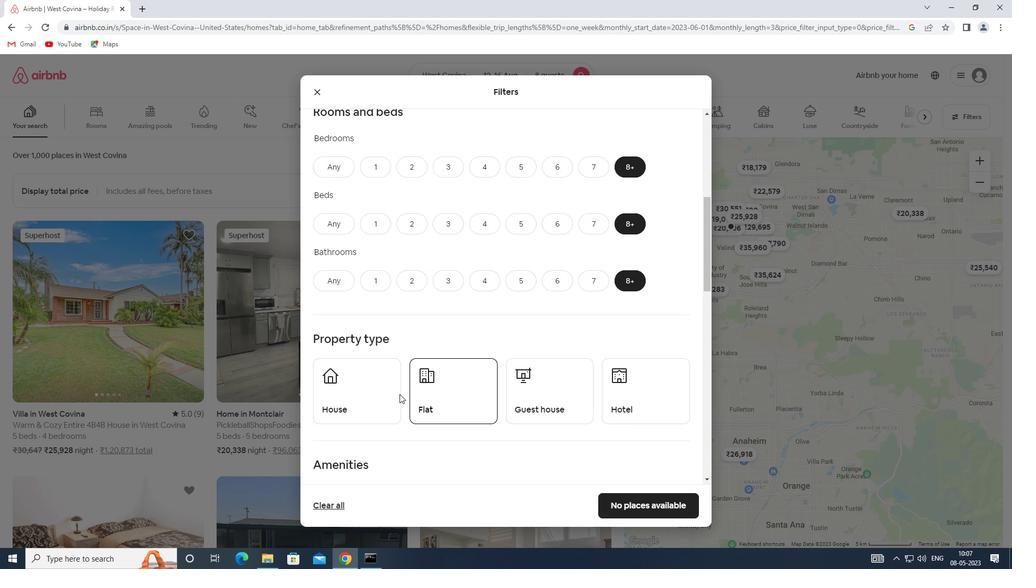 
Action: Mouse pressed left at (349, 386)
Screenshot: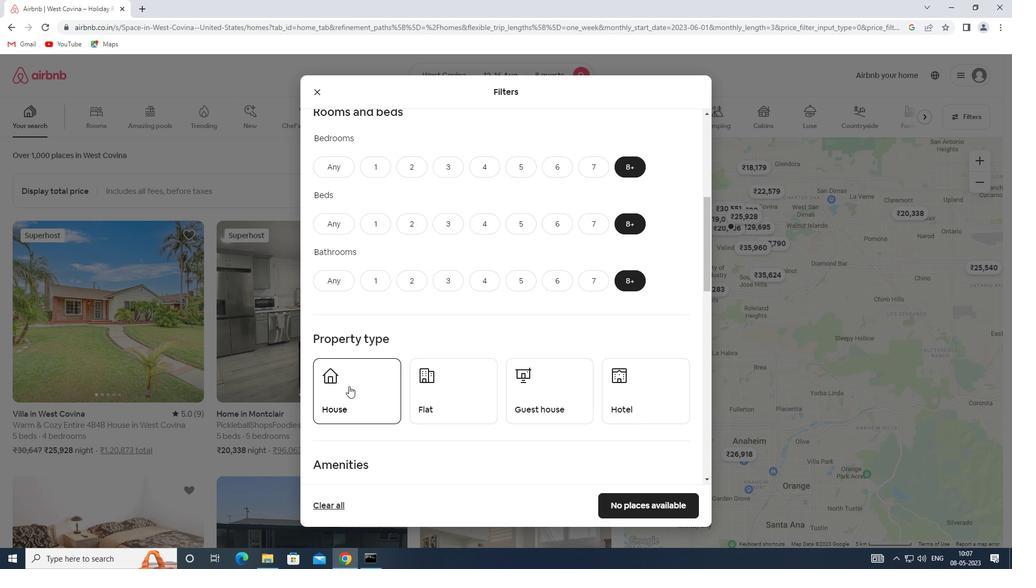 
Action: Mouse moved to (451, 398)
Screenshot: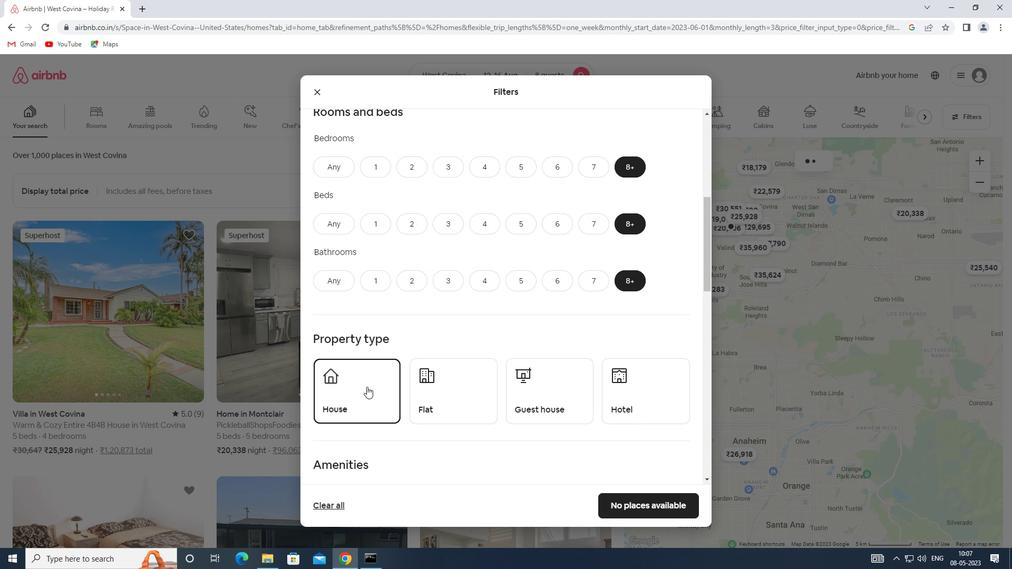 
Action: Mouse pressed left at (451, 398)
Screenshot: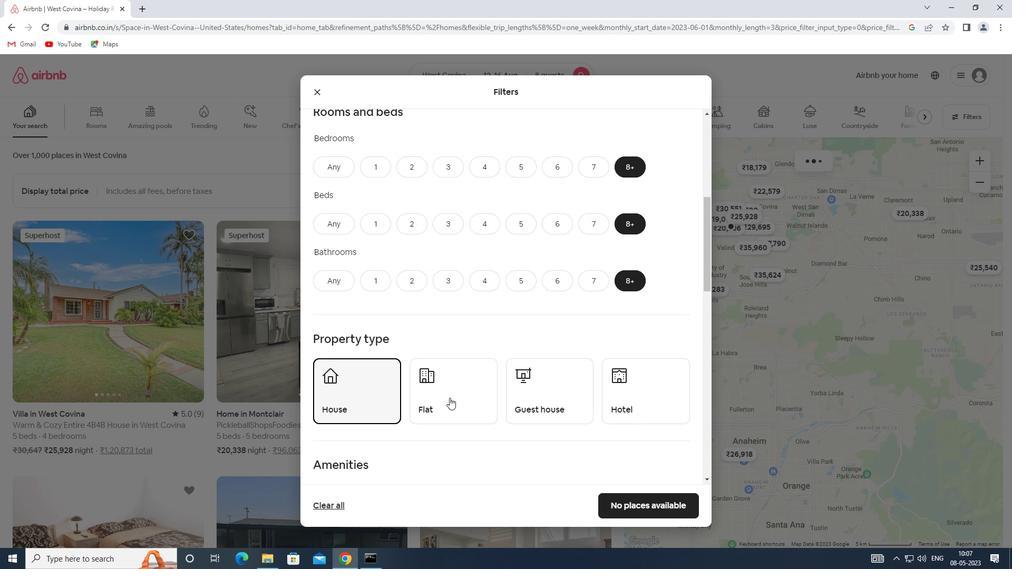 
Action: Mouse moved to (539, 408)
Screenshot: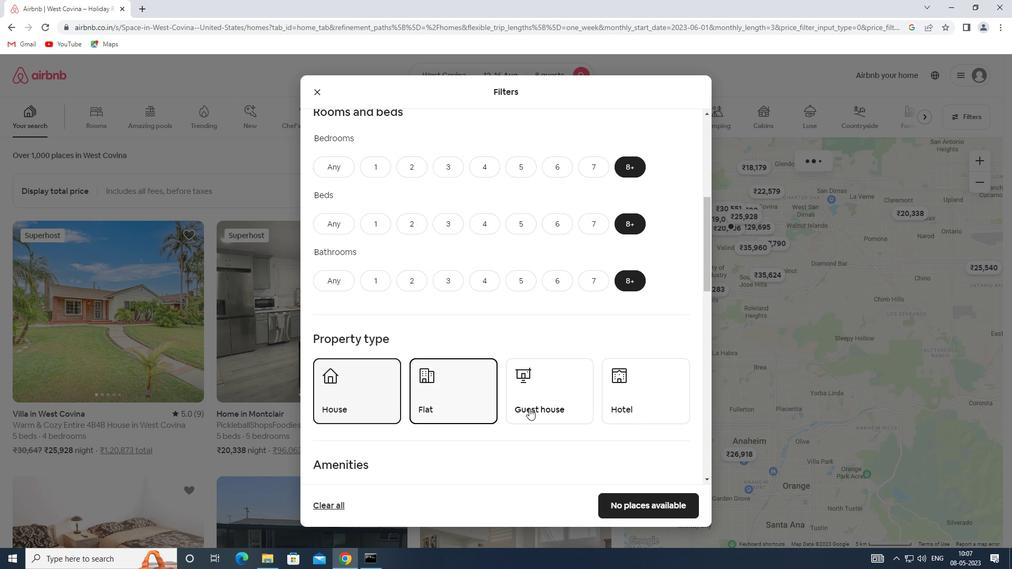 
Action: Mouse pressed left at (539, 408)
Screenshot: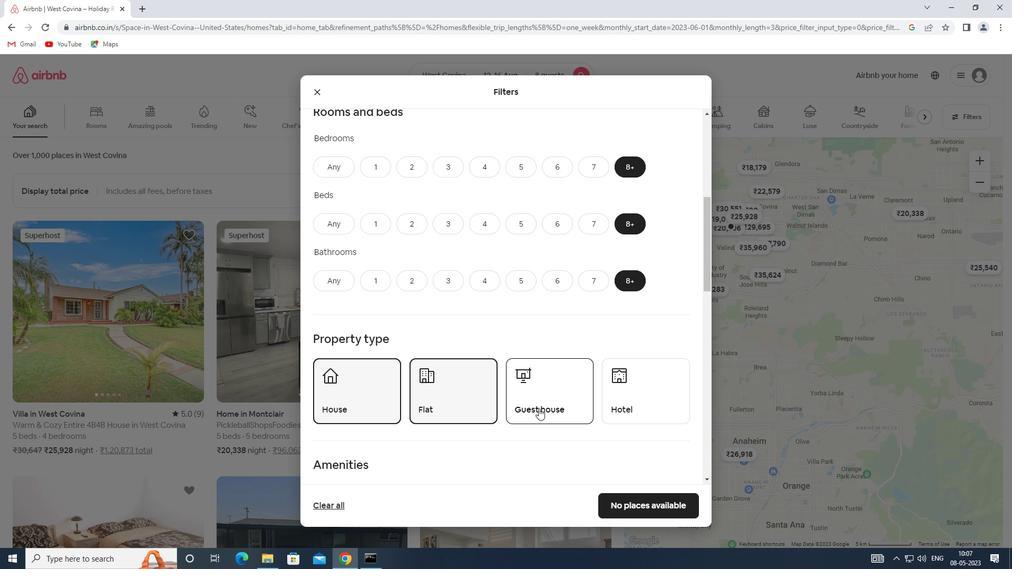
Action: Mouse moved to (645, 402)
Screenshot: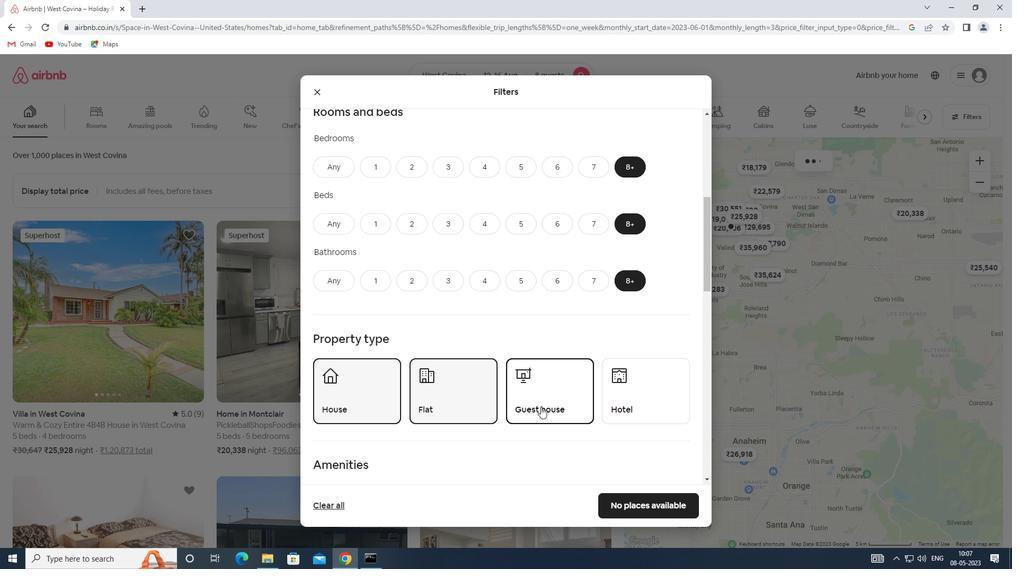 
Action: Mouse pressed left at (645, 402)
Screenshot: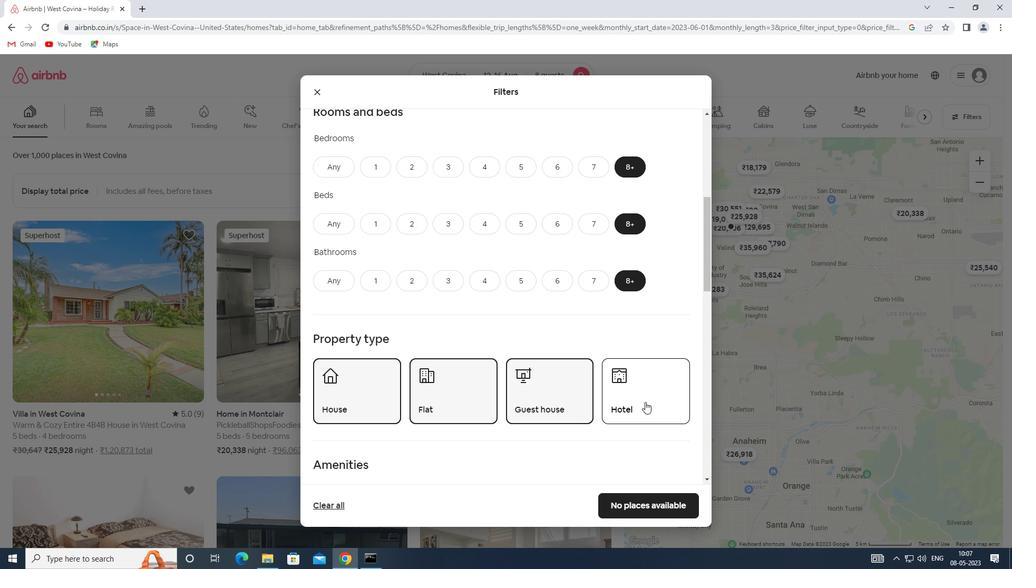 
Action: Mouse moved to (436, 387)
Screenshot: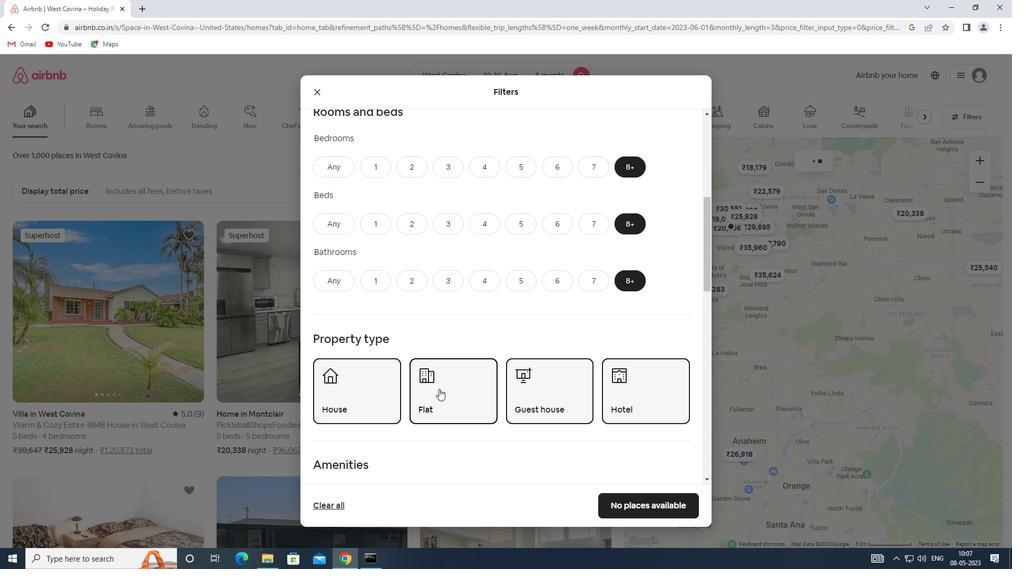 
Action: Mouse scrolled (436, 387) with delta (0, 0)
Screenshot: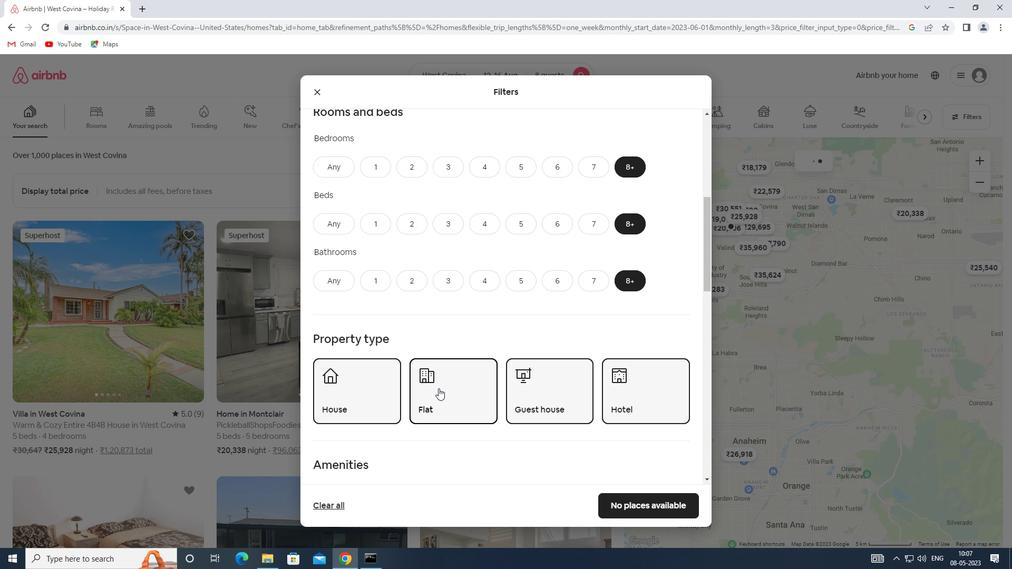 
Action: Mouse scrolled (436, 387) with delta (0, 0)
Screenshot: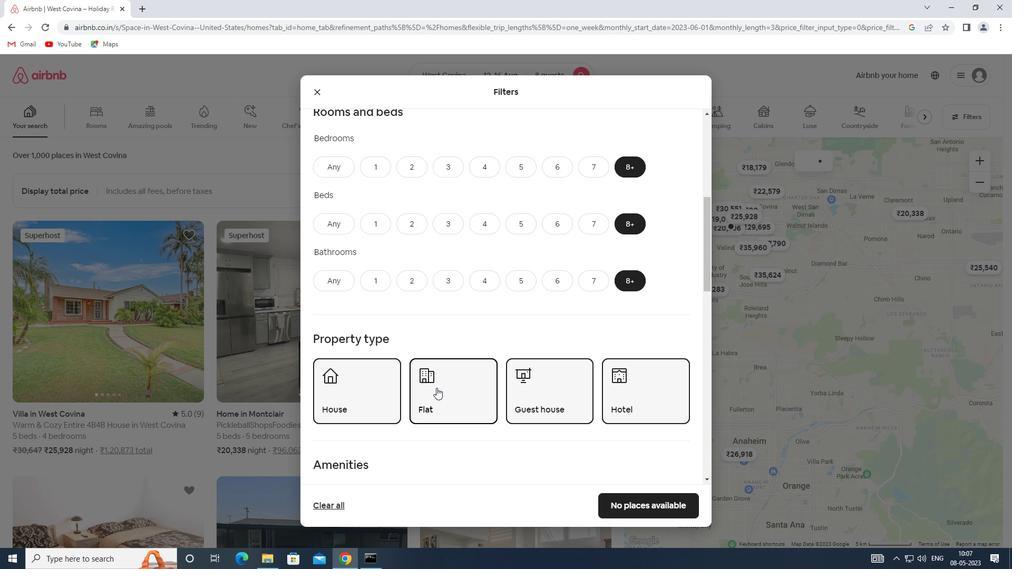 
Action: Mouse scrolled (436, 387) with delta (0, 0)
Screenshot: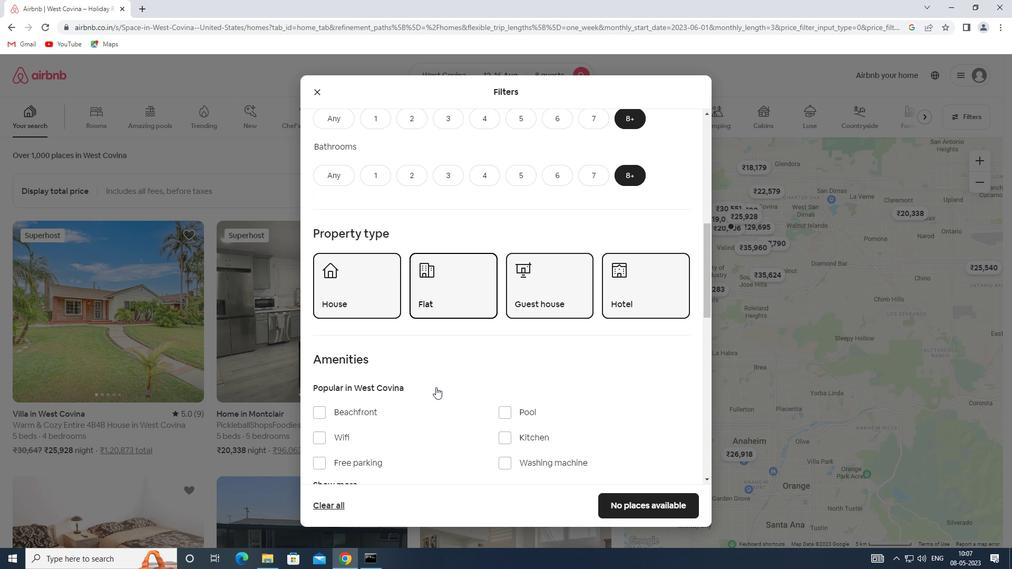 
Action: Mouse moved to (344, 386)
Screenshot: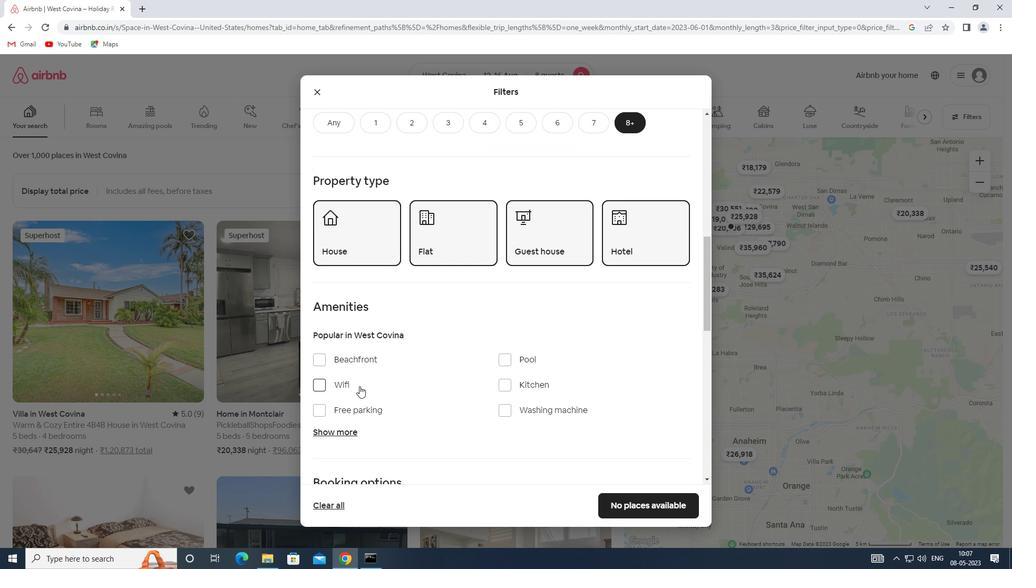 
Action: Mouse pressed left at (344, 386)
Screenshot: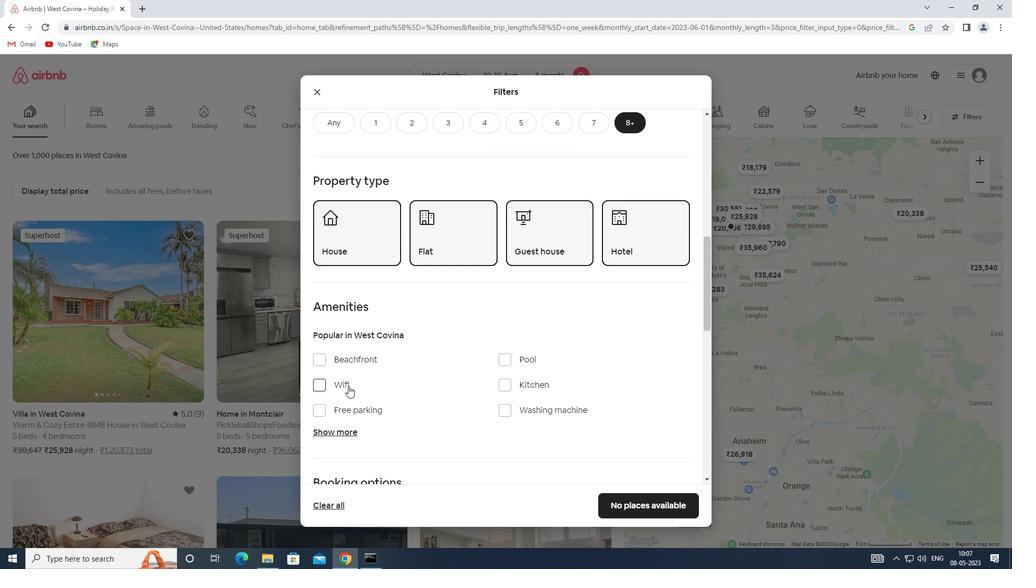 
Action: Mouse moved to (345, 385)
Screenshot: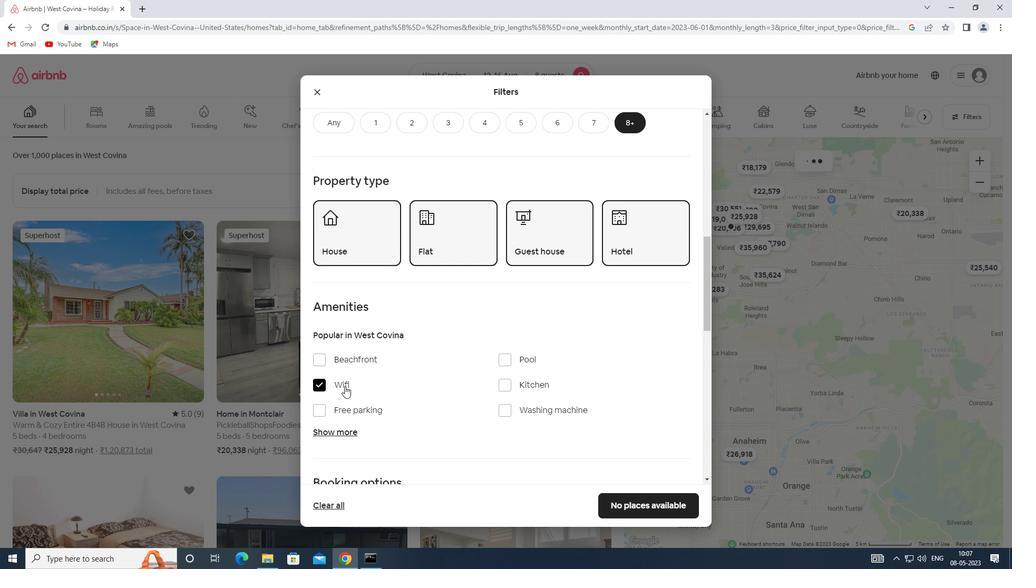 
Action: Mouse scrolled (345, 385) with delta (0, 0)
Screenshot: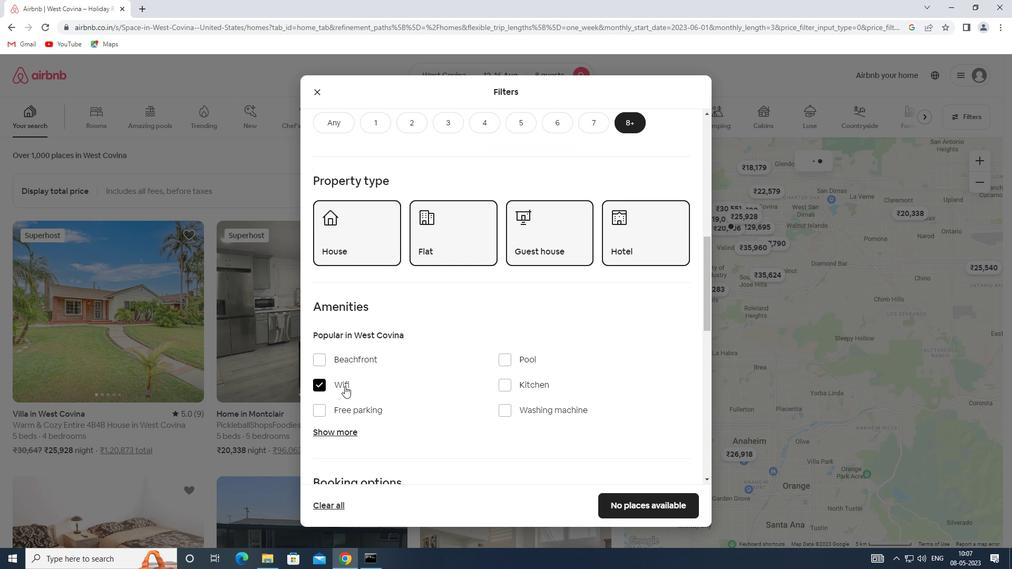 
Action: Mouse scrolled (345, 385) with delta (0, 0)
Screenshot: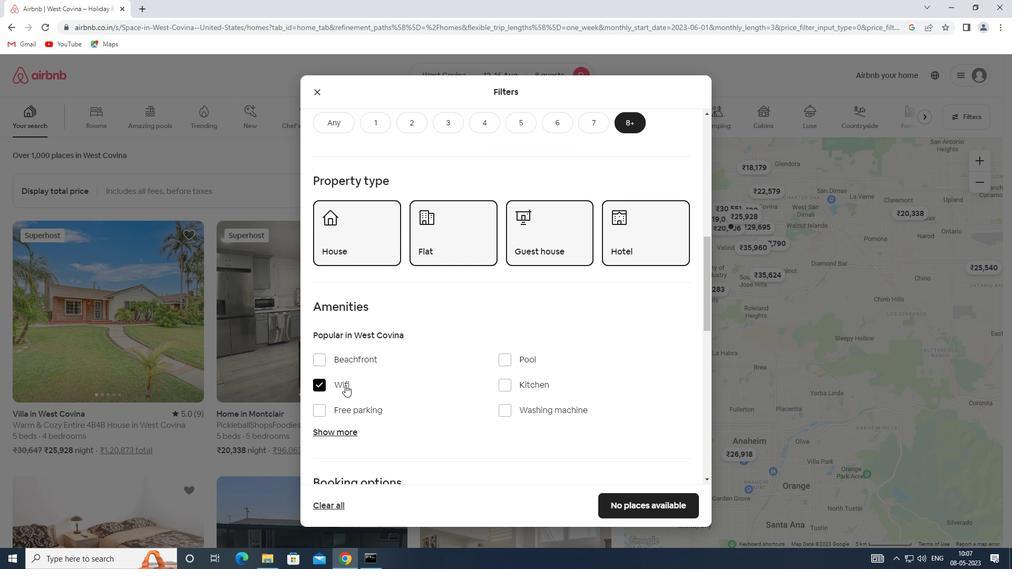 
Action: Mouse moved to (354, 326)
Screenshot: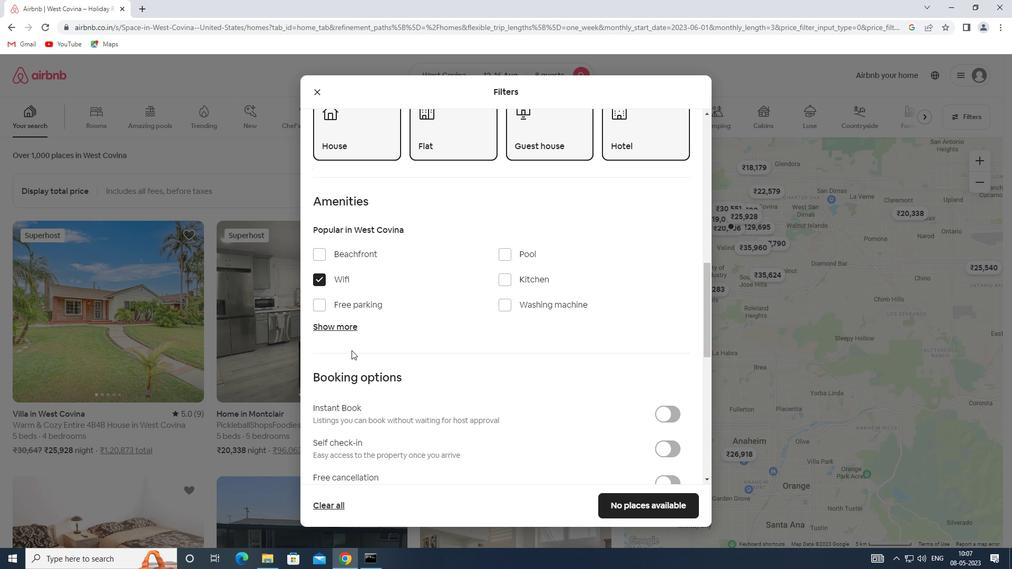 
Action: Mouse pressed left at (354, 326)
Screenshot: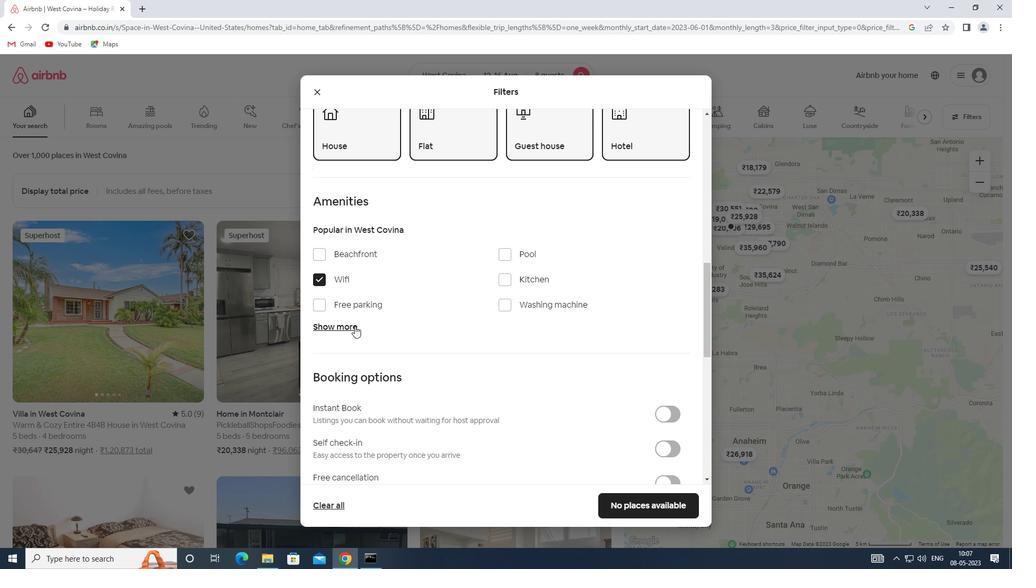
Action: Mouse moved to (334, 409)
Screenshot: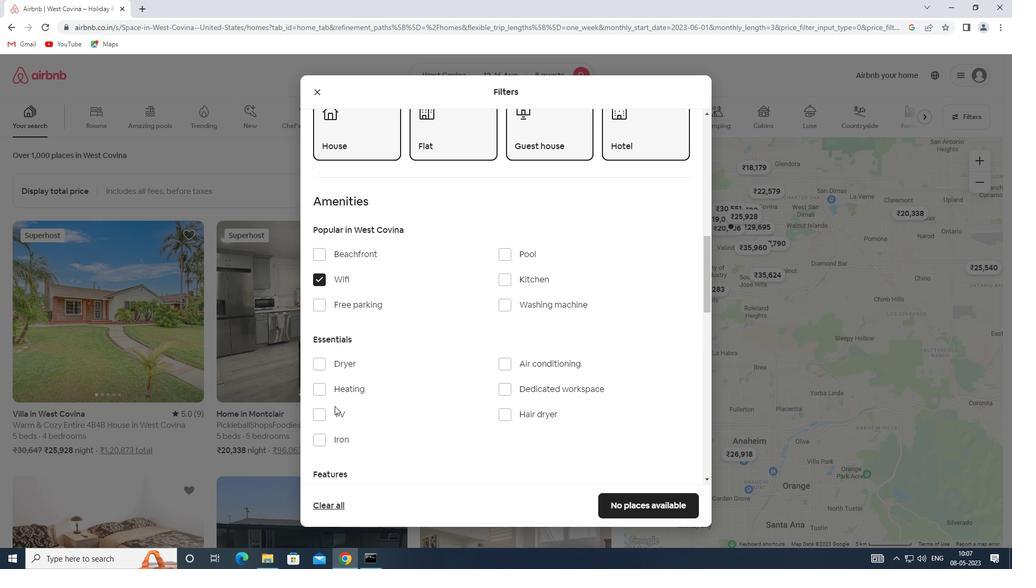 
Action: Mouse pressed left at (334, 409)
Screenshot: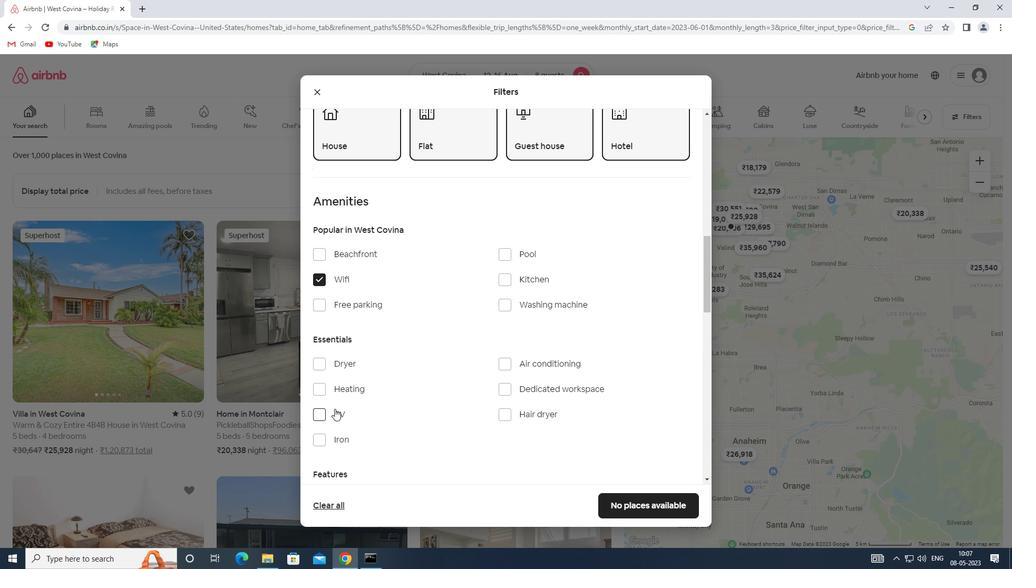 
Action: Mouse moved to (322, 307)
Screenshot: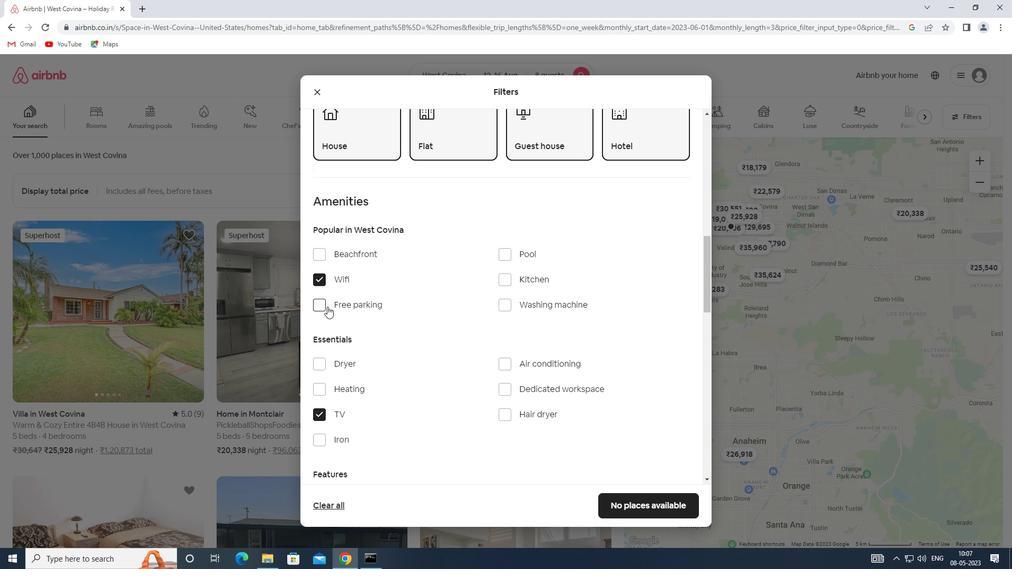 
Action: Mouse pressed left at (322, 307)
Screenshot: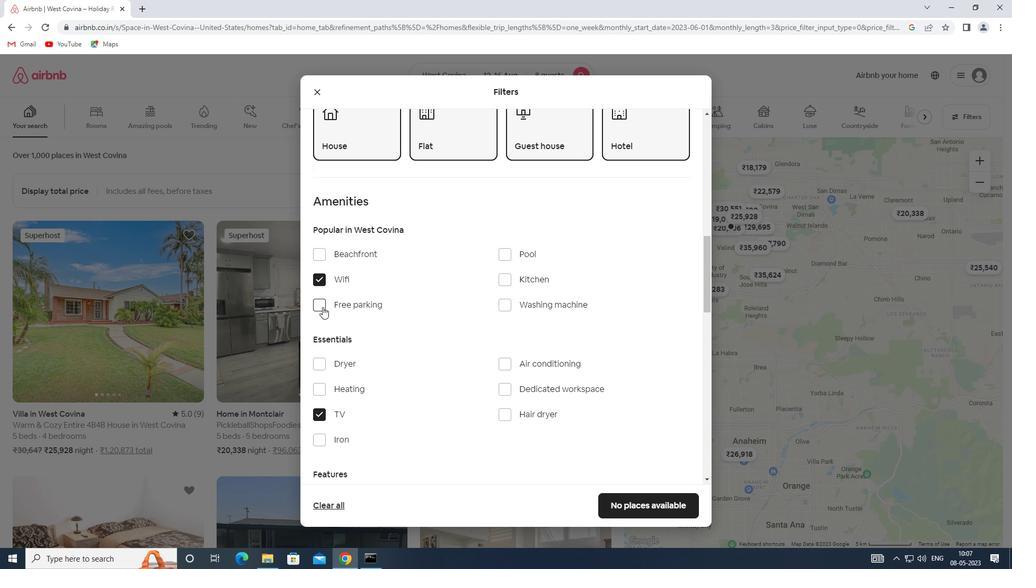 
Action: Mouse scrolled (322, 306) with delta (0, 0)
Screenshot: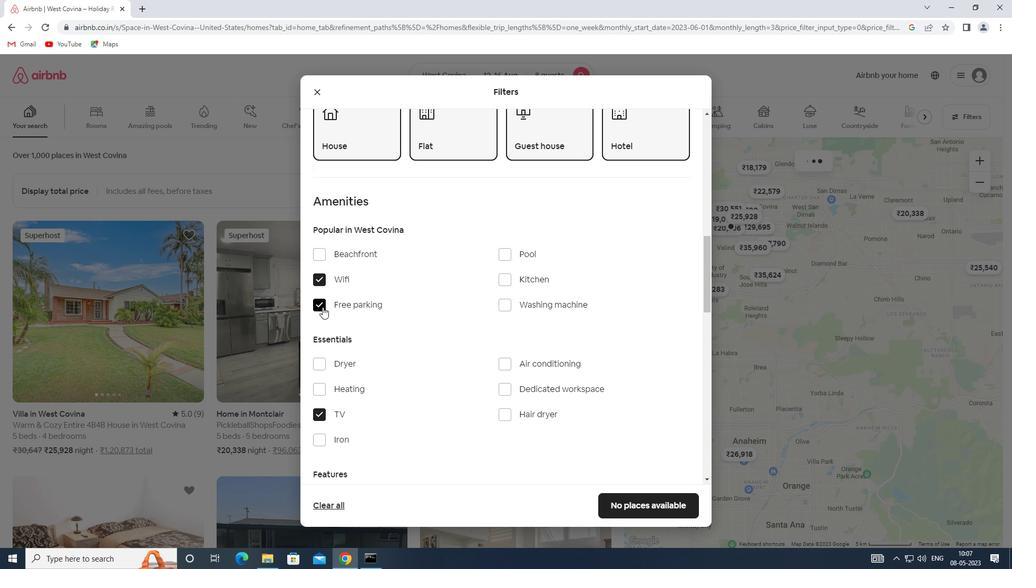 
Action: Mouse scrolled (322, 306) with delta (0, 0)
Screenshot: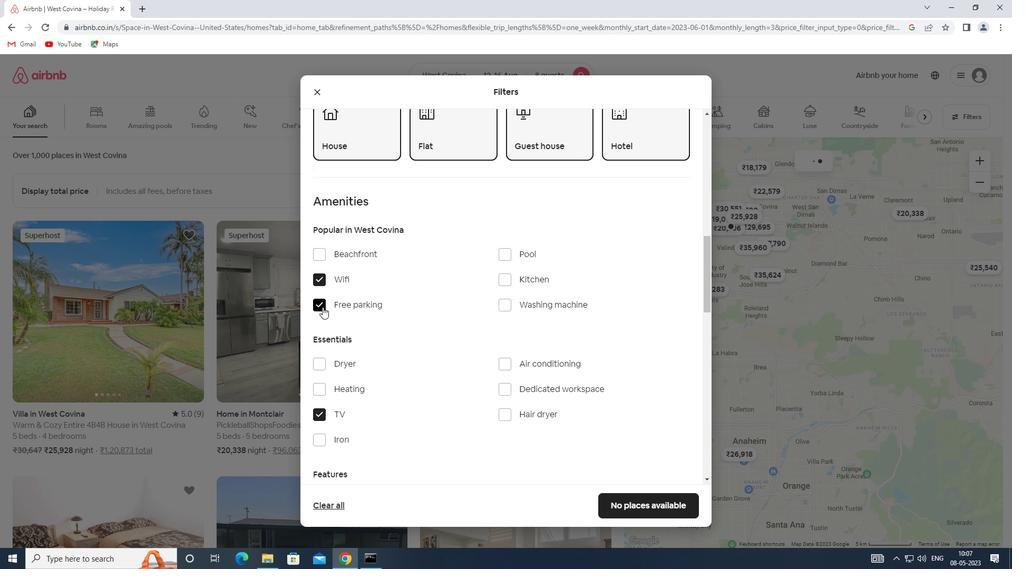 
Action: Mouse scrolled (322, 306) with delta (0, 0)
Screenshot: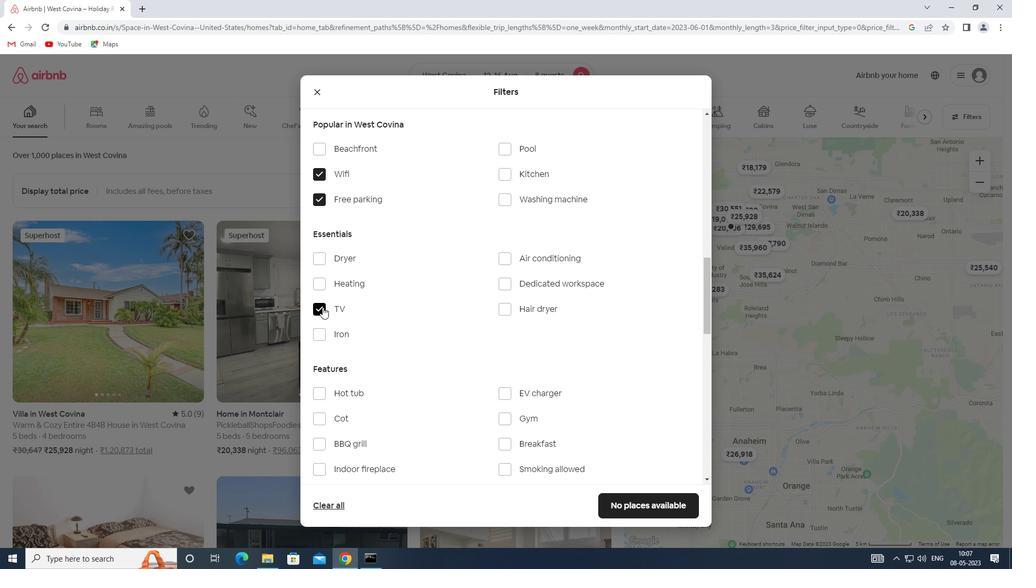 
Action: Mouse scrolled (322, 306) with delta (0, 0)
Screenshot: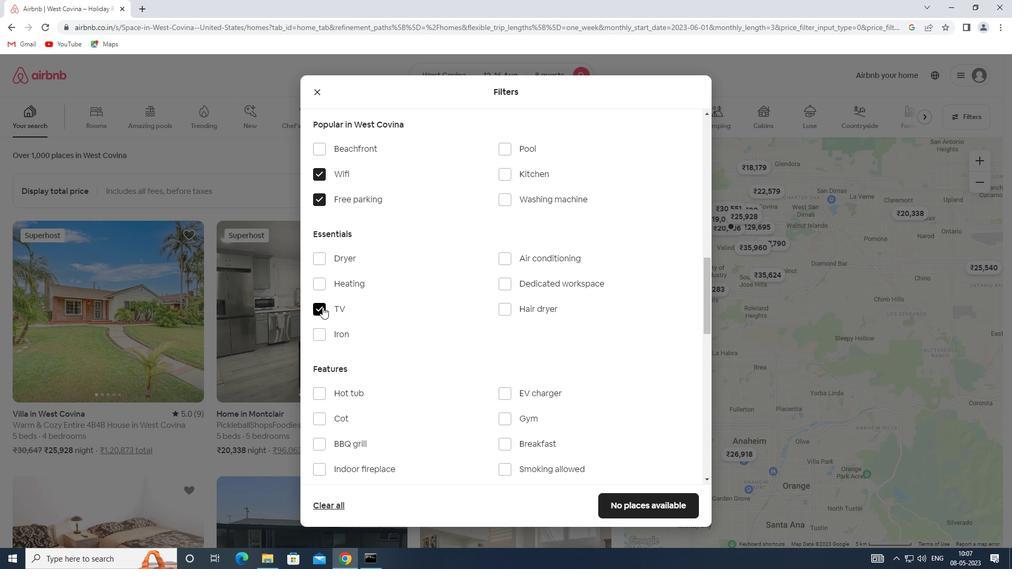 
Action: Mouse scrolled (322, 306) with delta (0, 0)
Screenshot: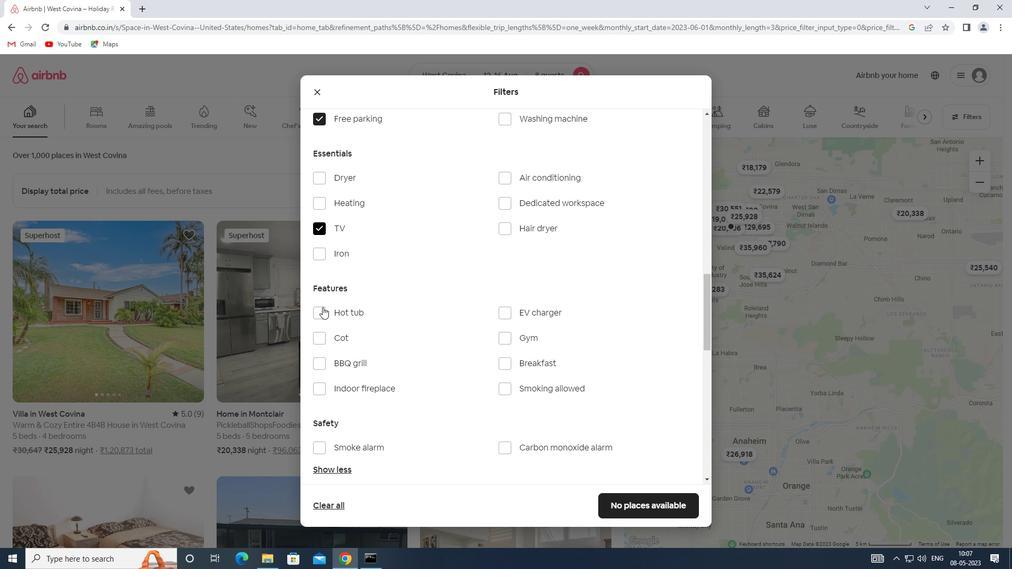 
Action: Mouse moved to (510, 264)
Screenshot: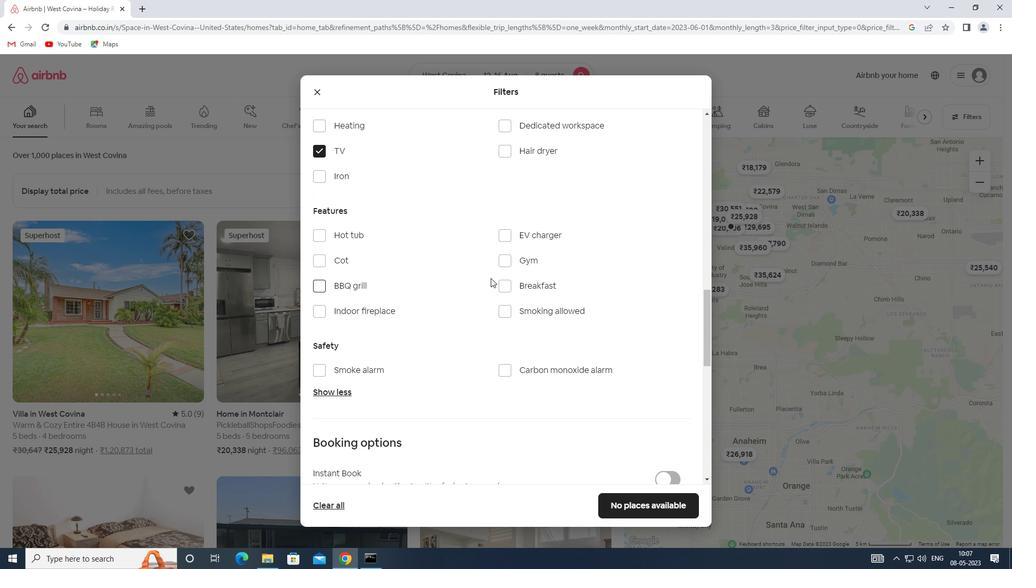 
Action: Mouse pressed left at (510, 264)
Screenshot: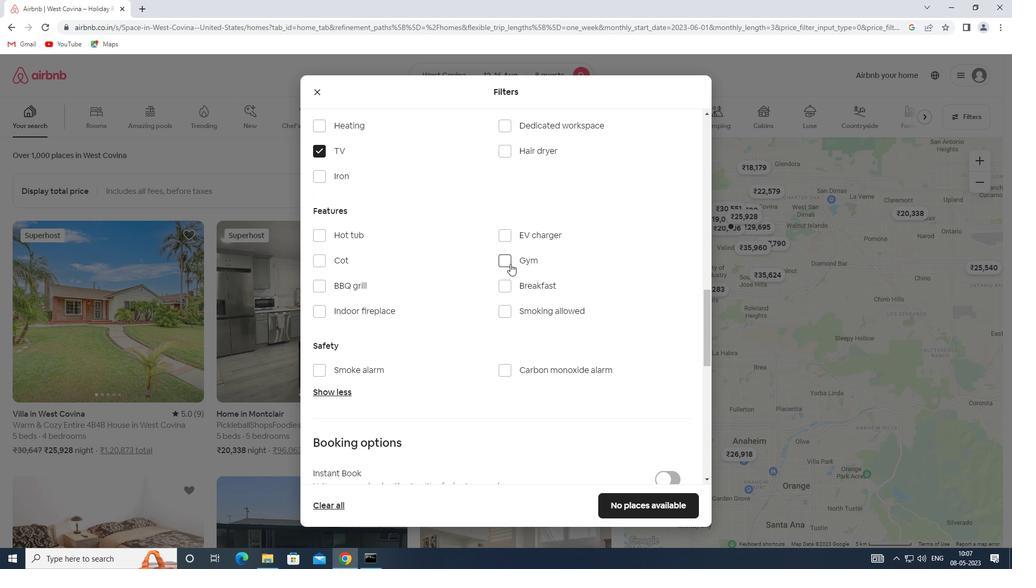 
Action: Mouse moved to (500, 288)
Screenshot: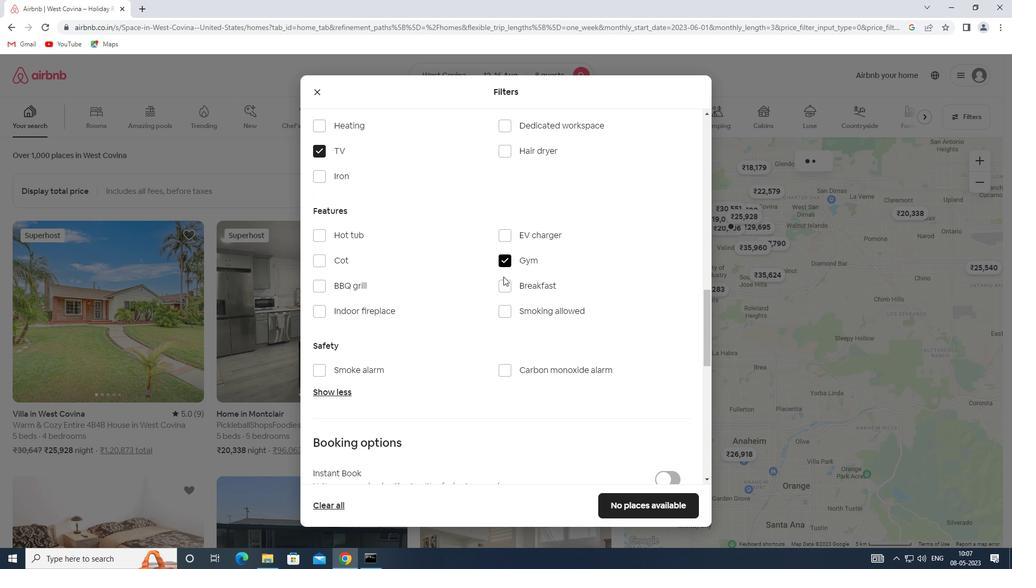 
Action: Mouse pressed left at (500, 288)
Screenshot: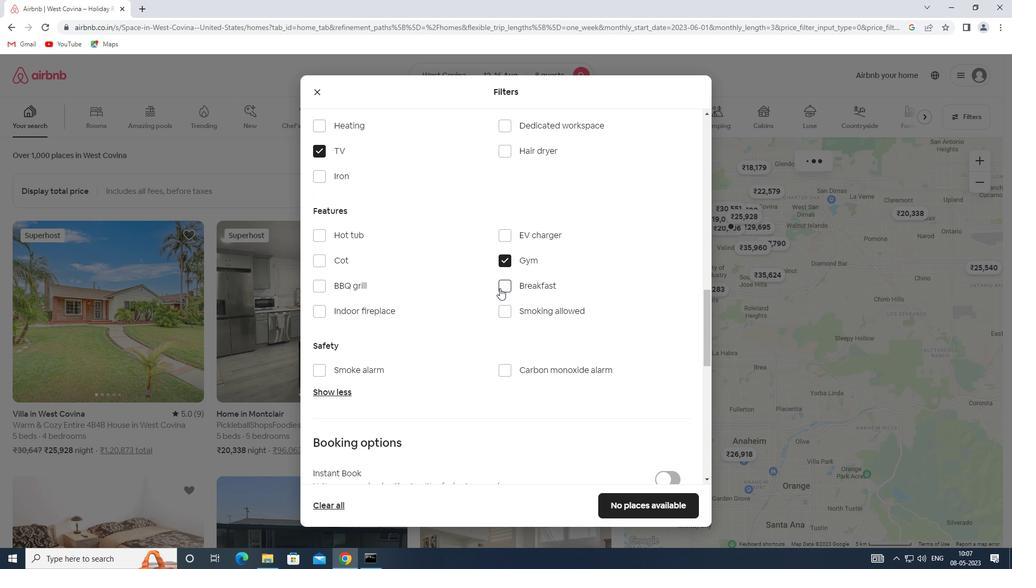 
Action: Mouse moved to (457, 322)
Screenshot: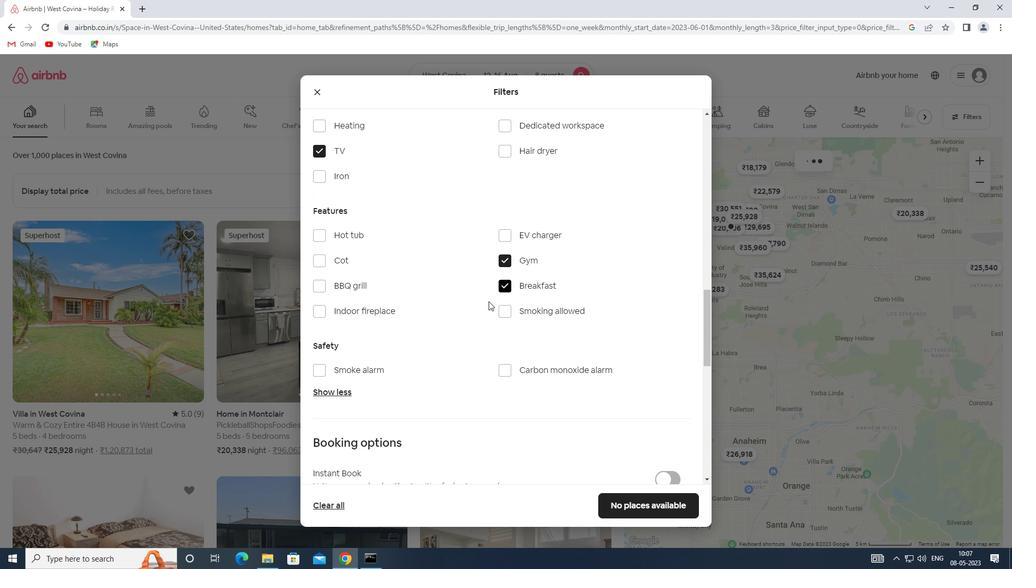 
Action: Mouse scrolled (457, 322) with delta (0, 0)
Screenshot: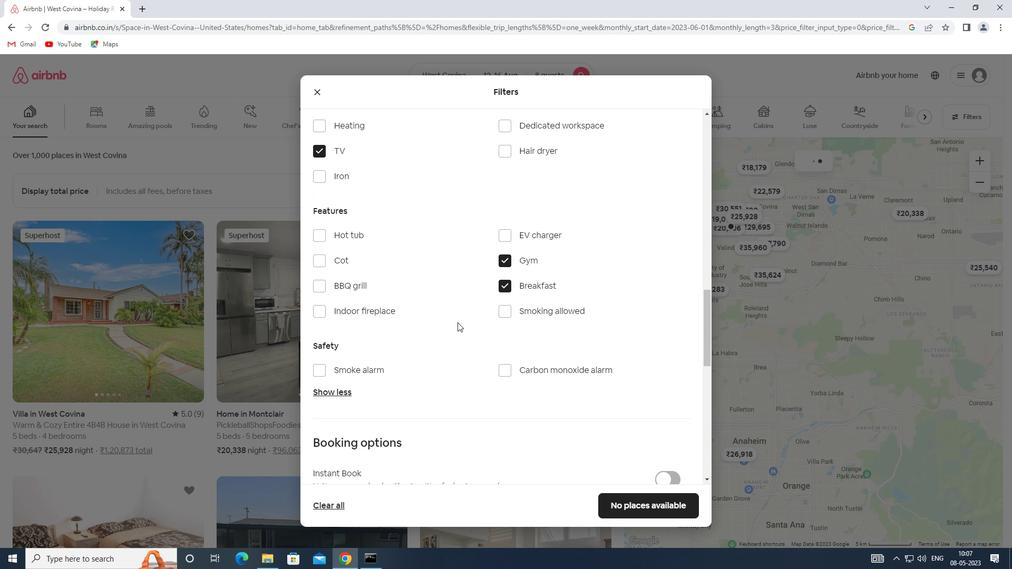 
Action: Mouse scrolled (457, 322) with delta (0, 0)
Screenshot: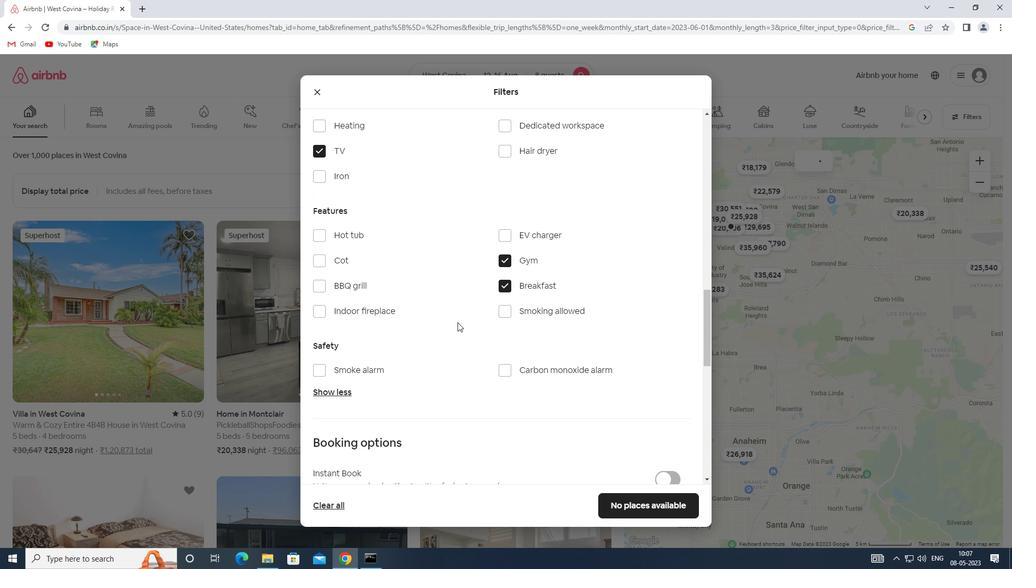 
Action: Mouse scrolled (457, 322) with delta (0, 0)
Screenshot: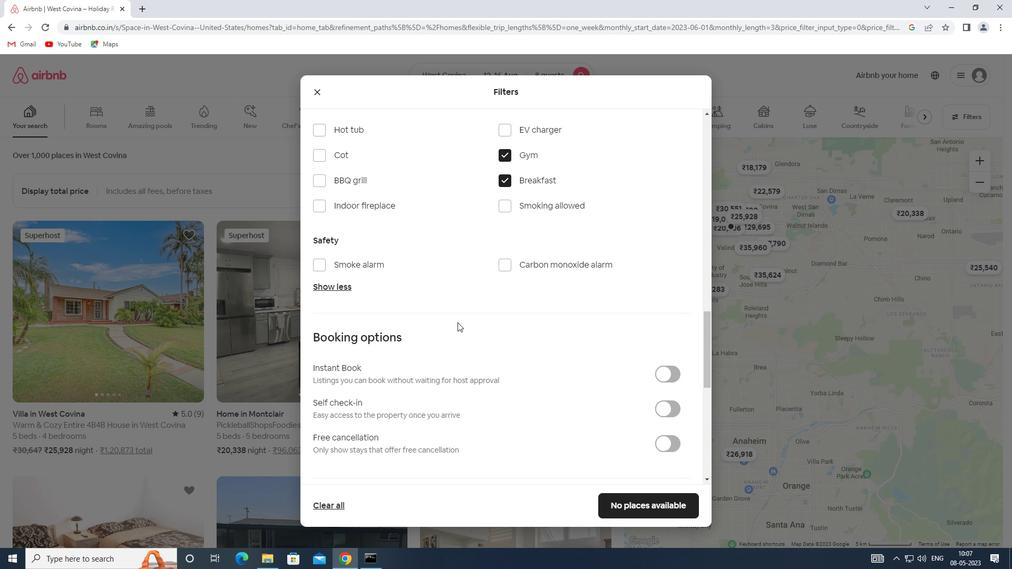 
Action: Mouse scrolled (457, 322) with delta (0, 0)
Screenshot: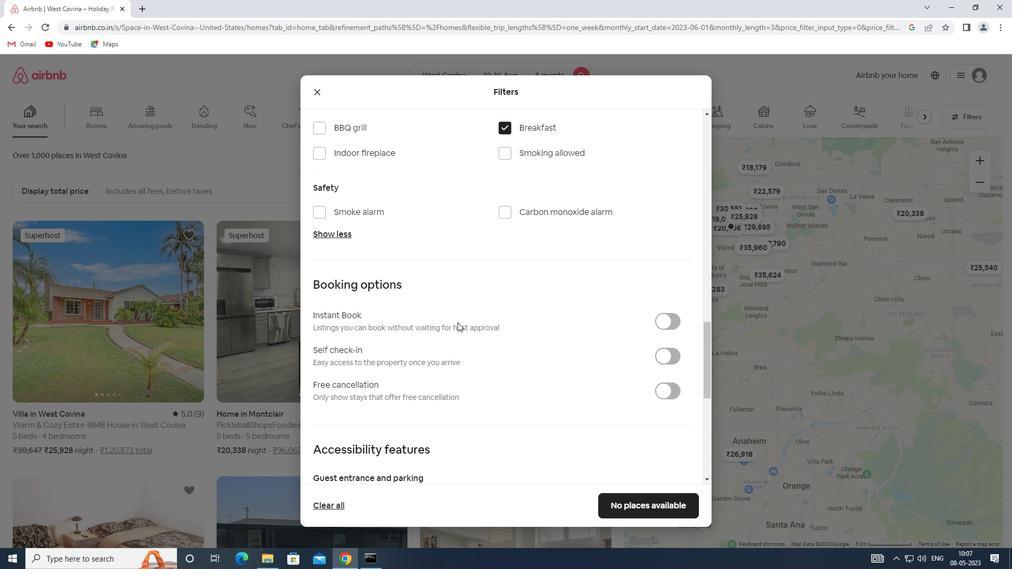 
Action: Mouse scrolled (457, 322) with delta (0, 0)
Screenshot: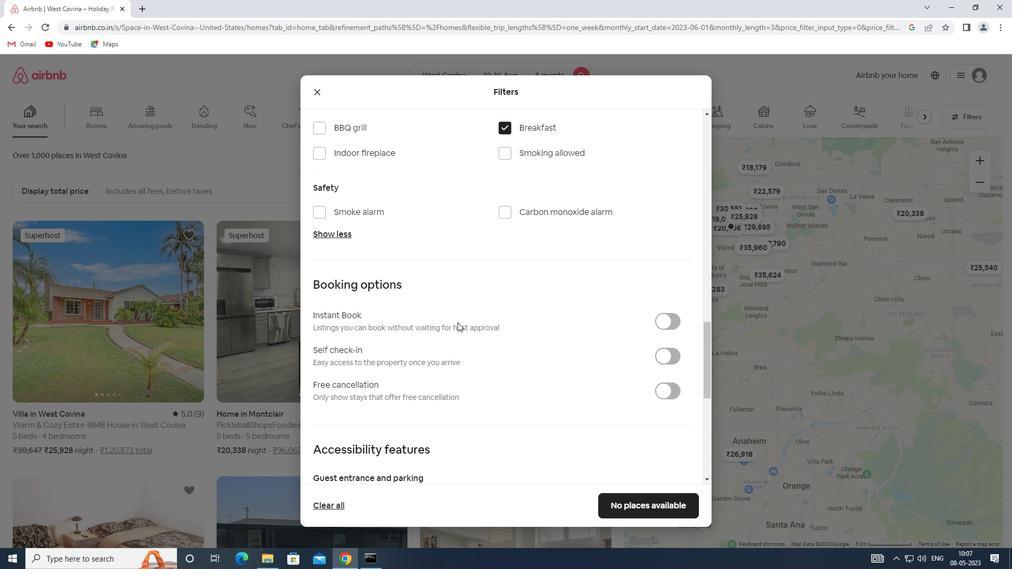 
Action: Mouse moved to (671, 251)
Screenshot: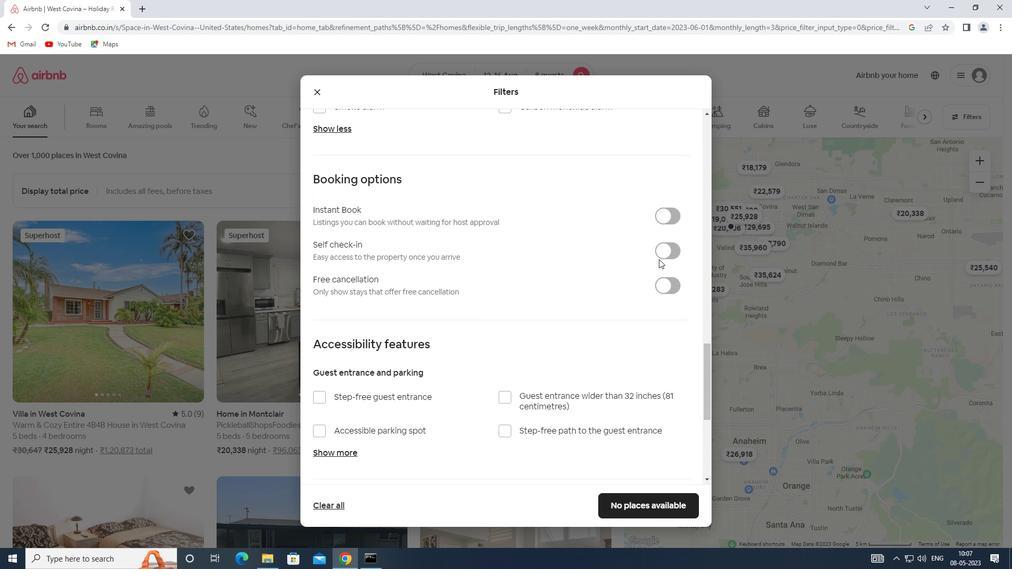 
Action: Mouse pressed left at (671, 251)
Screenshot: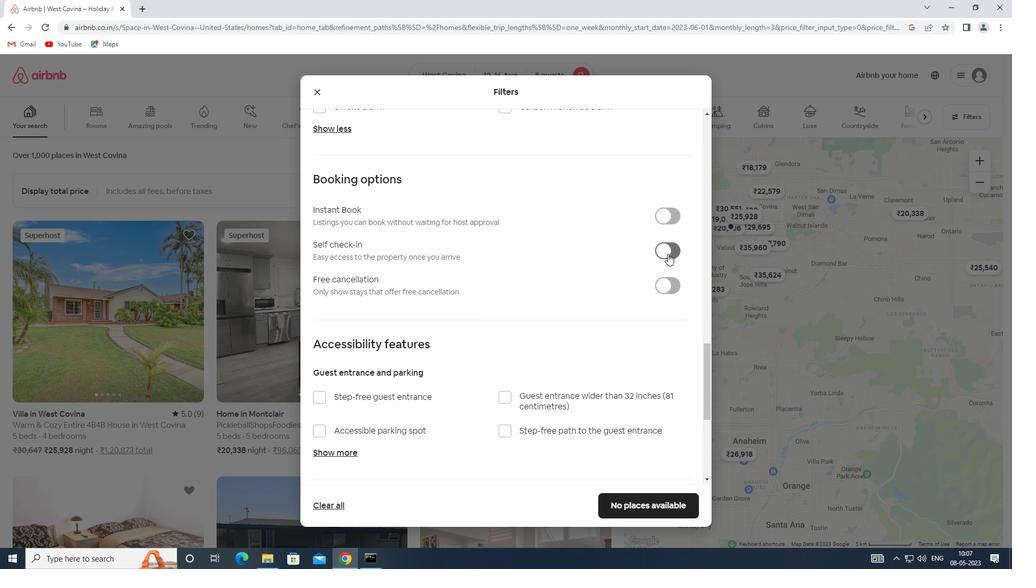 
Action: Mouse moved to (364, 365)
Screenshot: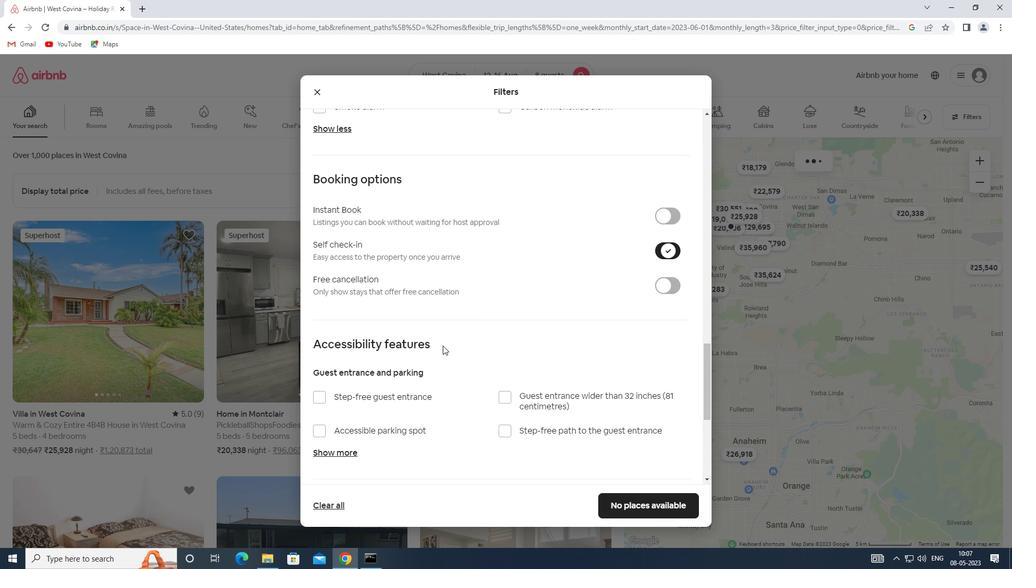 
Action: Mouse scrolled (364, 364) with delta (0, 0)
Screenshot: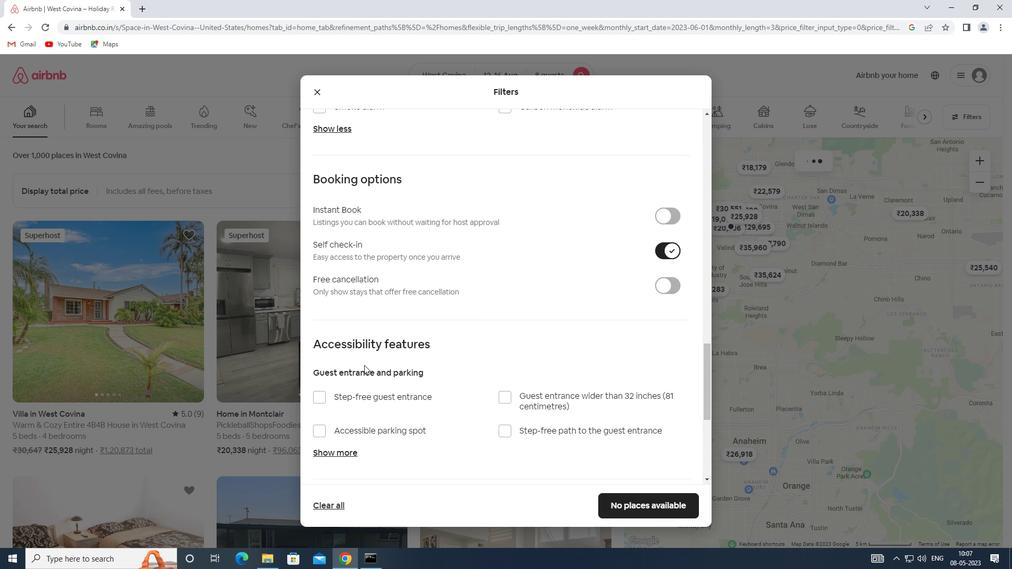 
Action: Mouse scrolled (364, 364) with delta (0, 0)
Screenshot: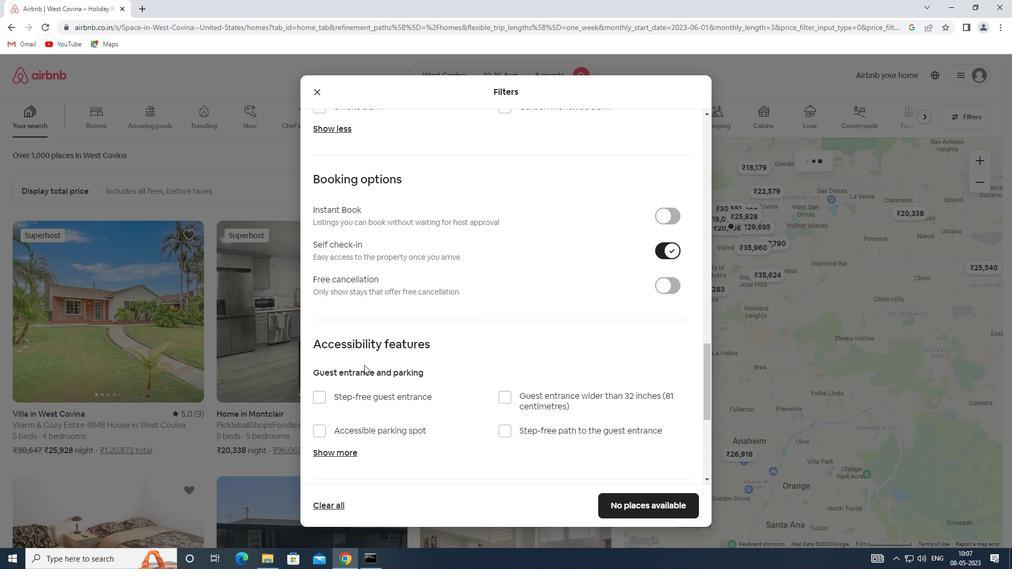 
Action: Mouse scrolled (364, 364) with delta (0, 0)
Screenshot: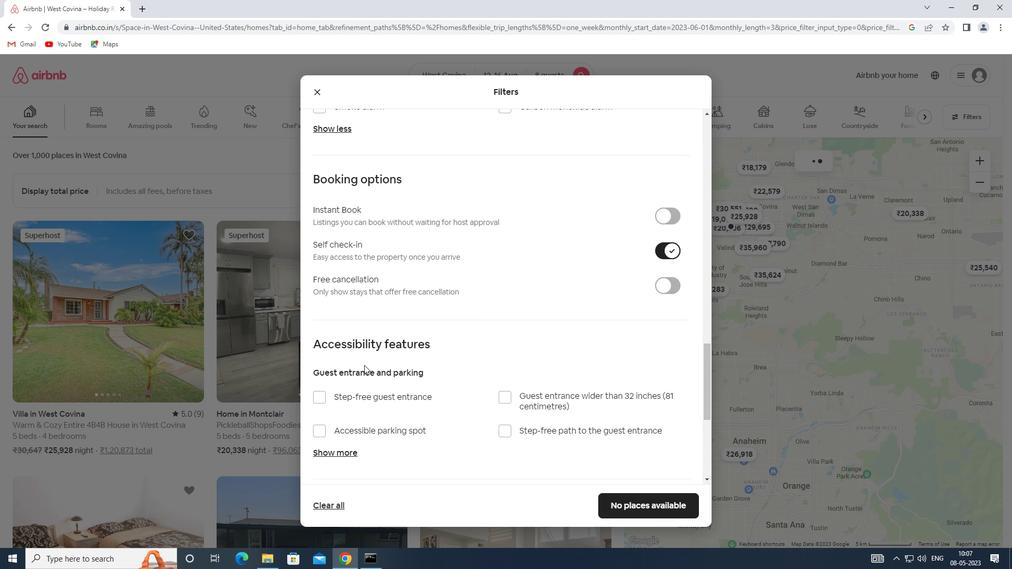 
Action: Mouse scrolled (364, 364) with delta (0, 0)
Screenshot: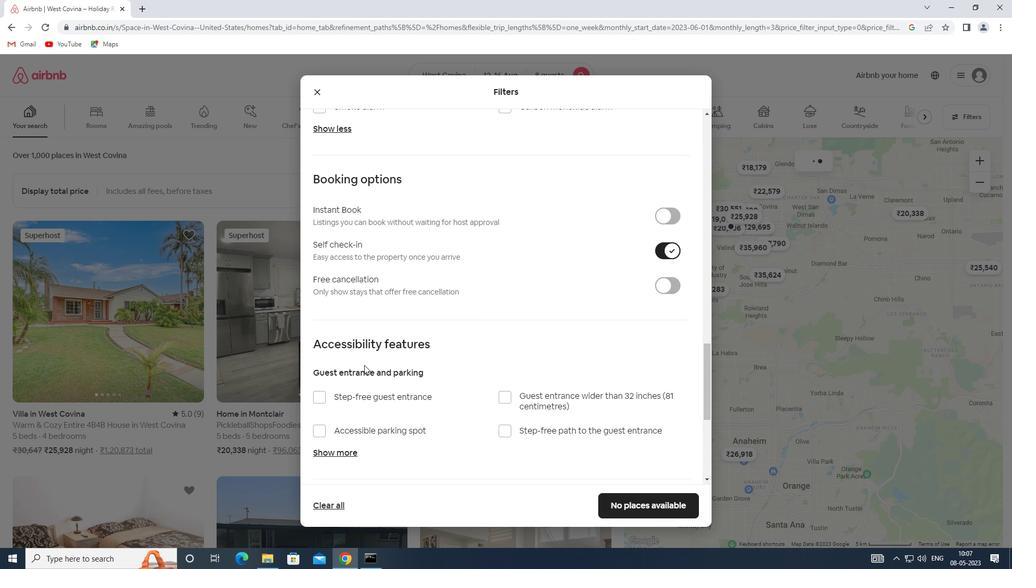 
Action: Mouse scrolled (364, 364) with delta (0, 0)
Screenshot: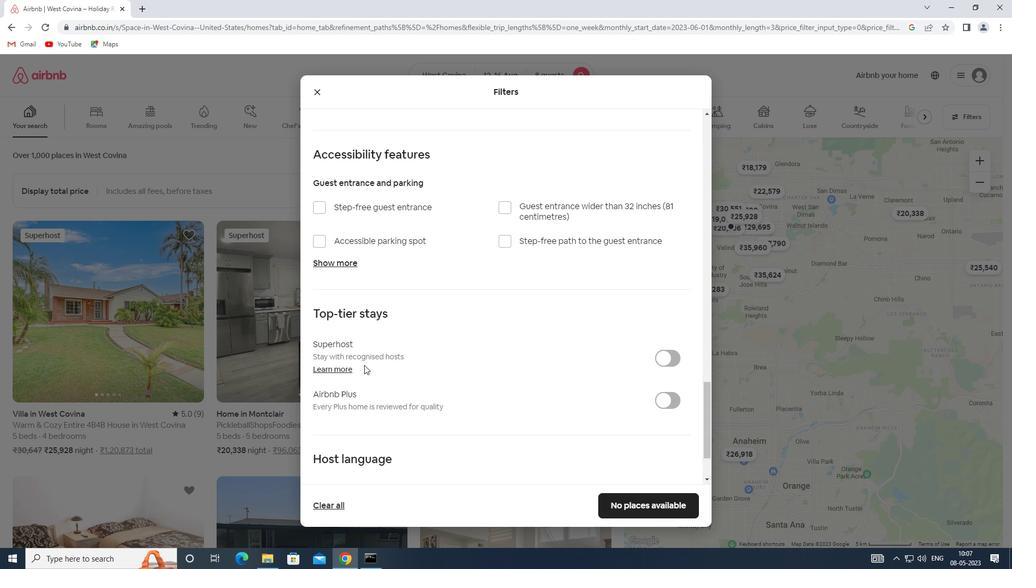 
Action: Mouse scrolled (364, 364) with delta (0, 0)
Screenshot: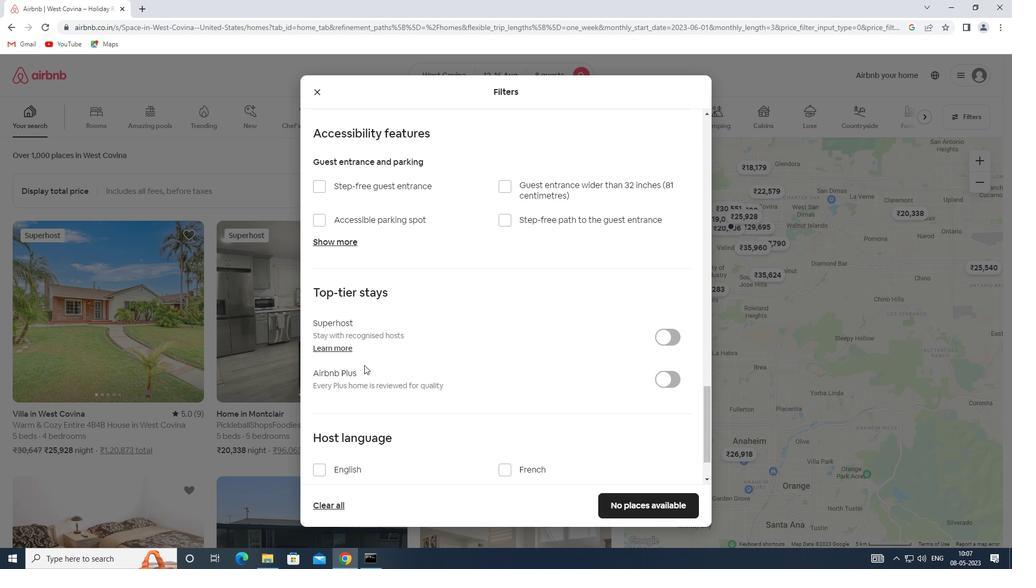 
Action: Mouse moved to (329, 415)
Screenshot: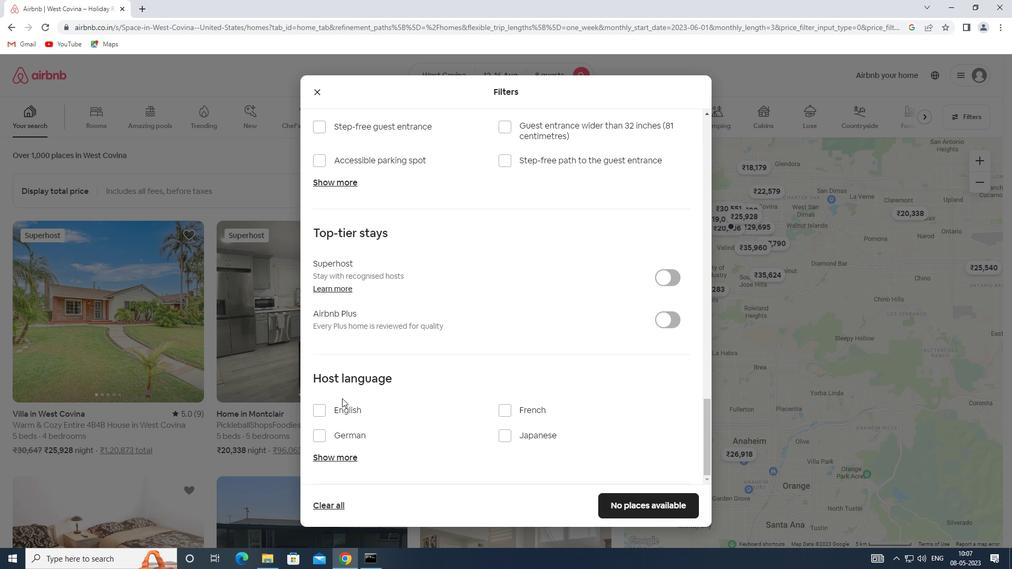 
Action: Mouse pressed left at (329, 415)
Screenshot: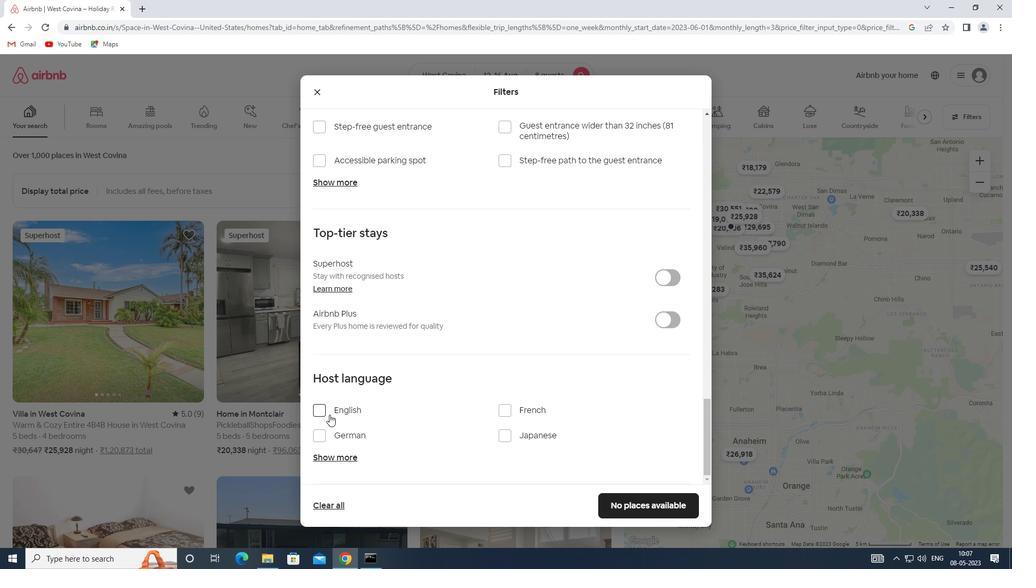 
Action: Mouse moved to (657, 508)
Screenshot: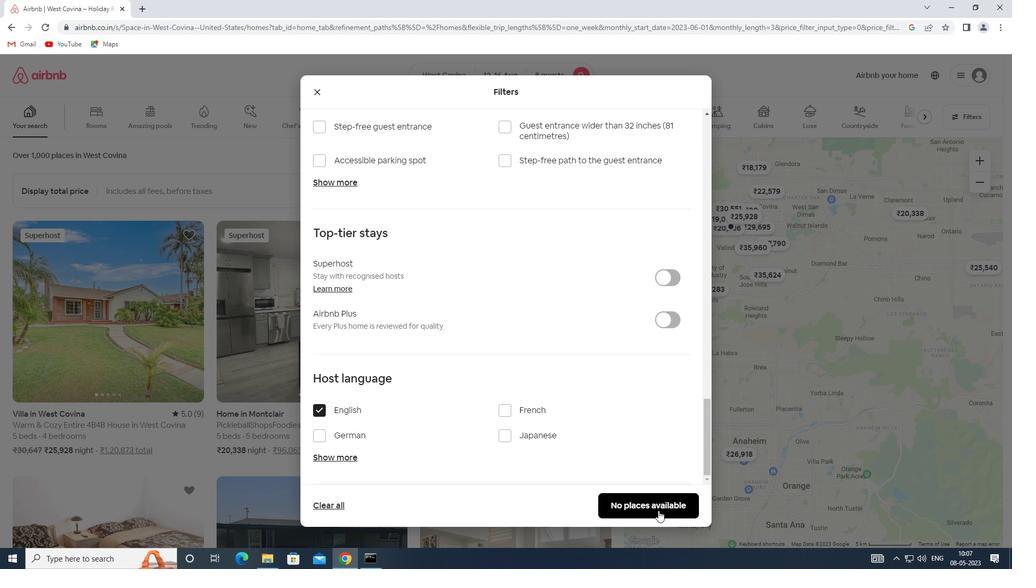 
Action: Mouse pressed left at (657, 508)
Screenshot: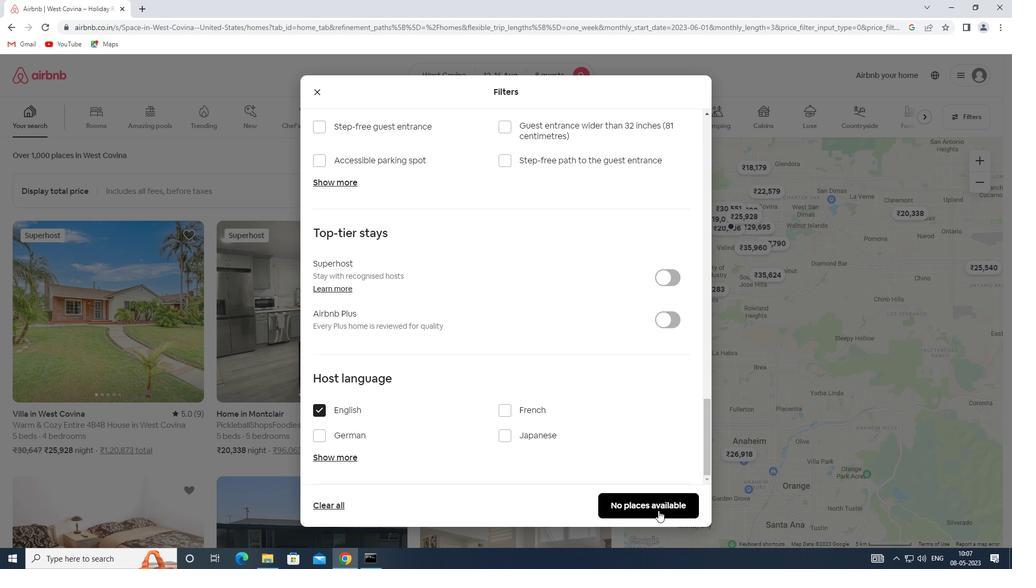 
